 Task: Change the code options in advanced search to "Return code not including forks".
Action: Mouse moved to (155, 487)
Screenshot: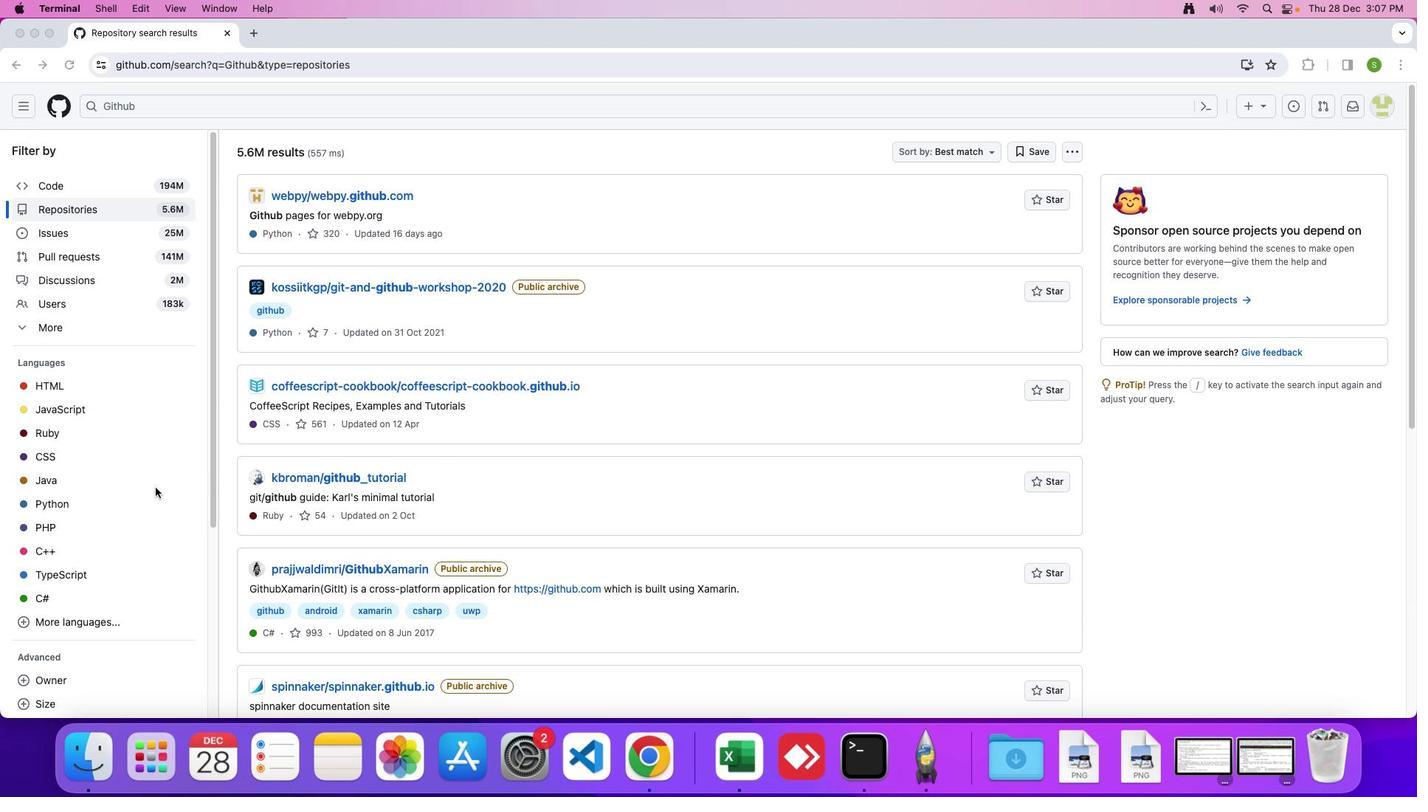 
Action: Mouse scrolled (155, 487) with delta (0, 0)
Screenshot: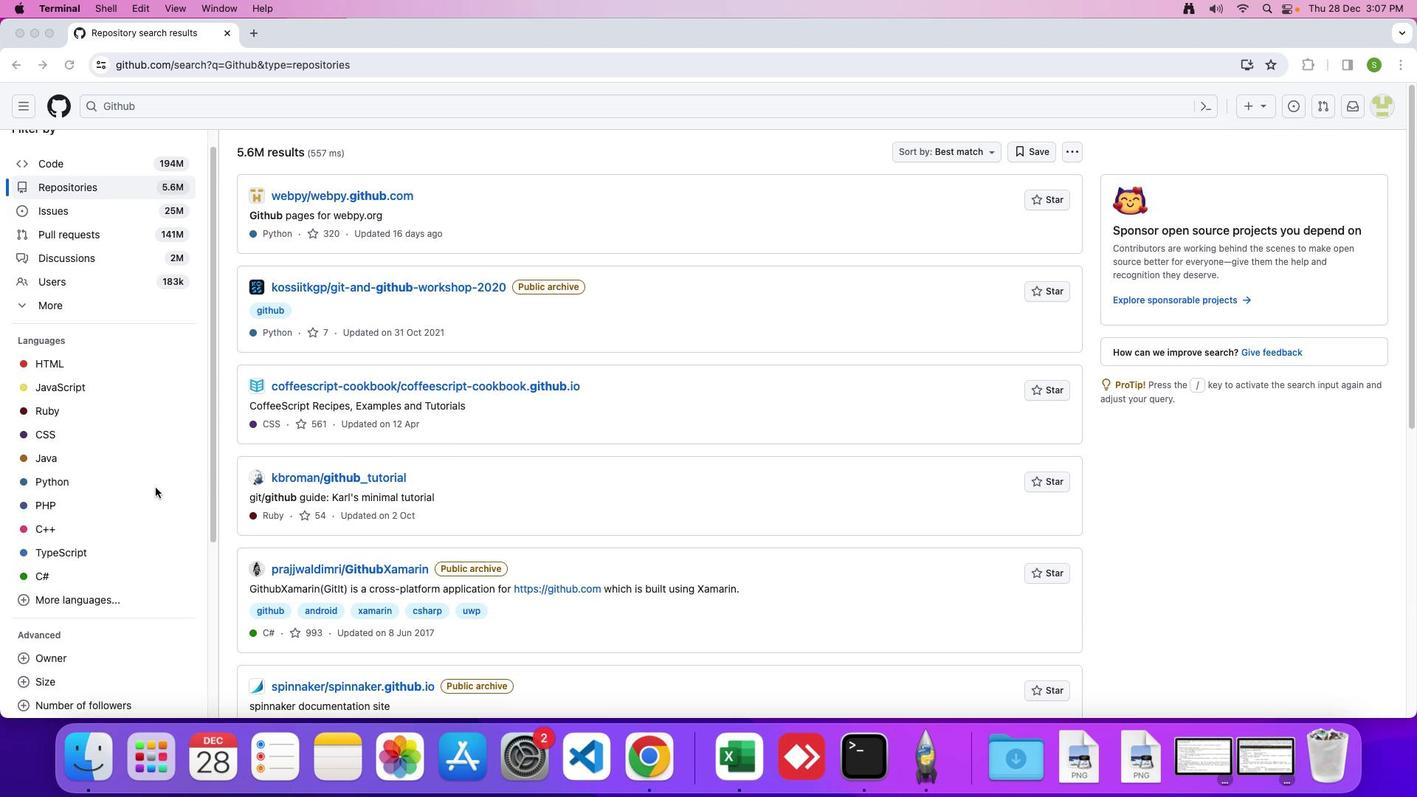 
Action: Mouse scrolled (155, 487) with delta (0, 0)
Screenshot: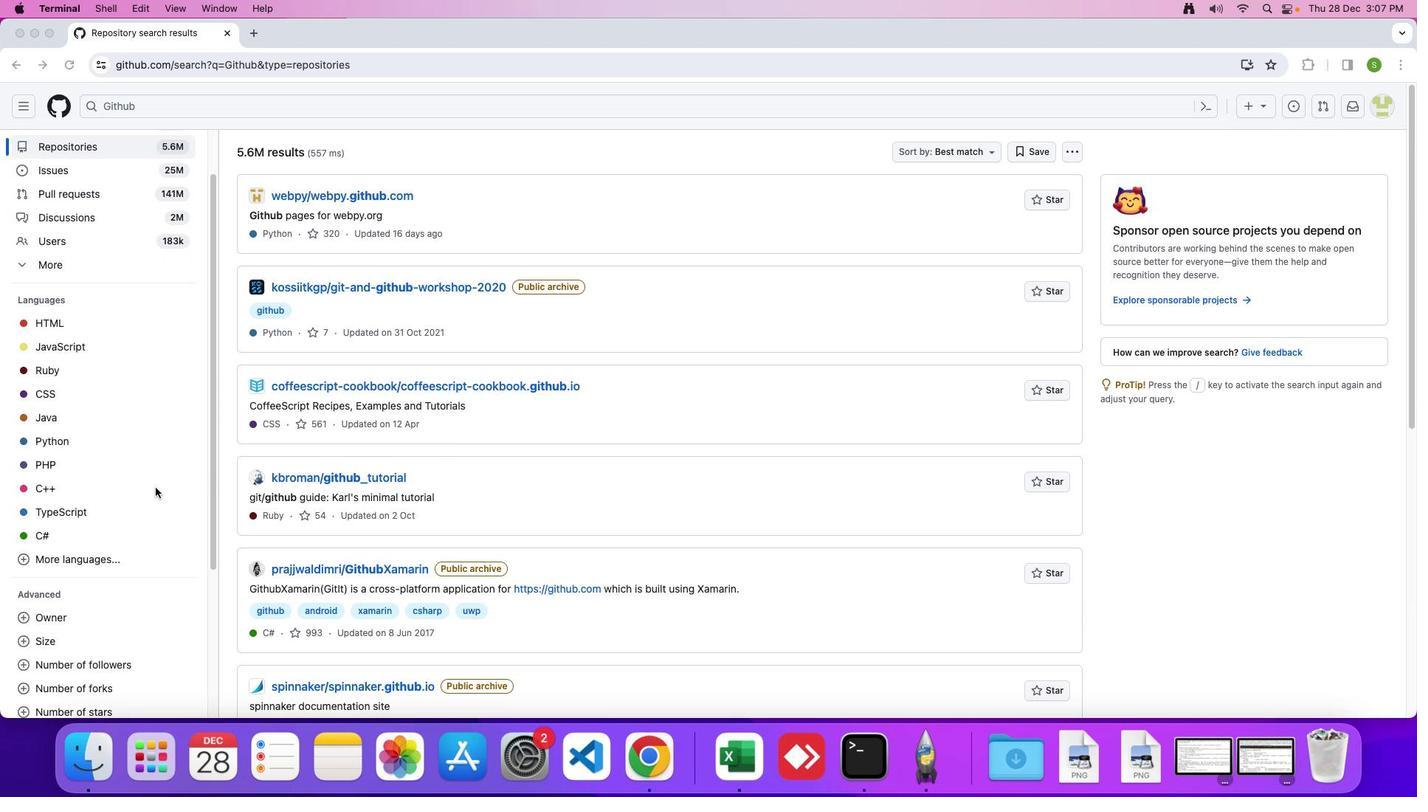 
Action: Mouse scrolled (155, 487) with delta (0, -2)
Screenshot: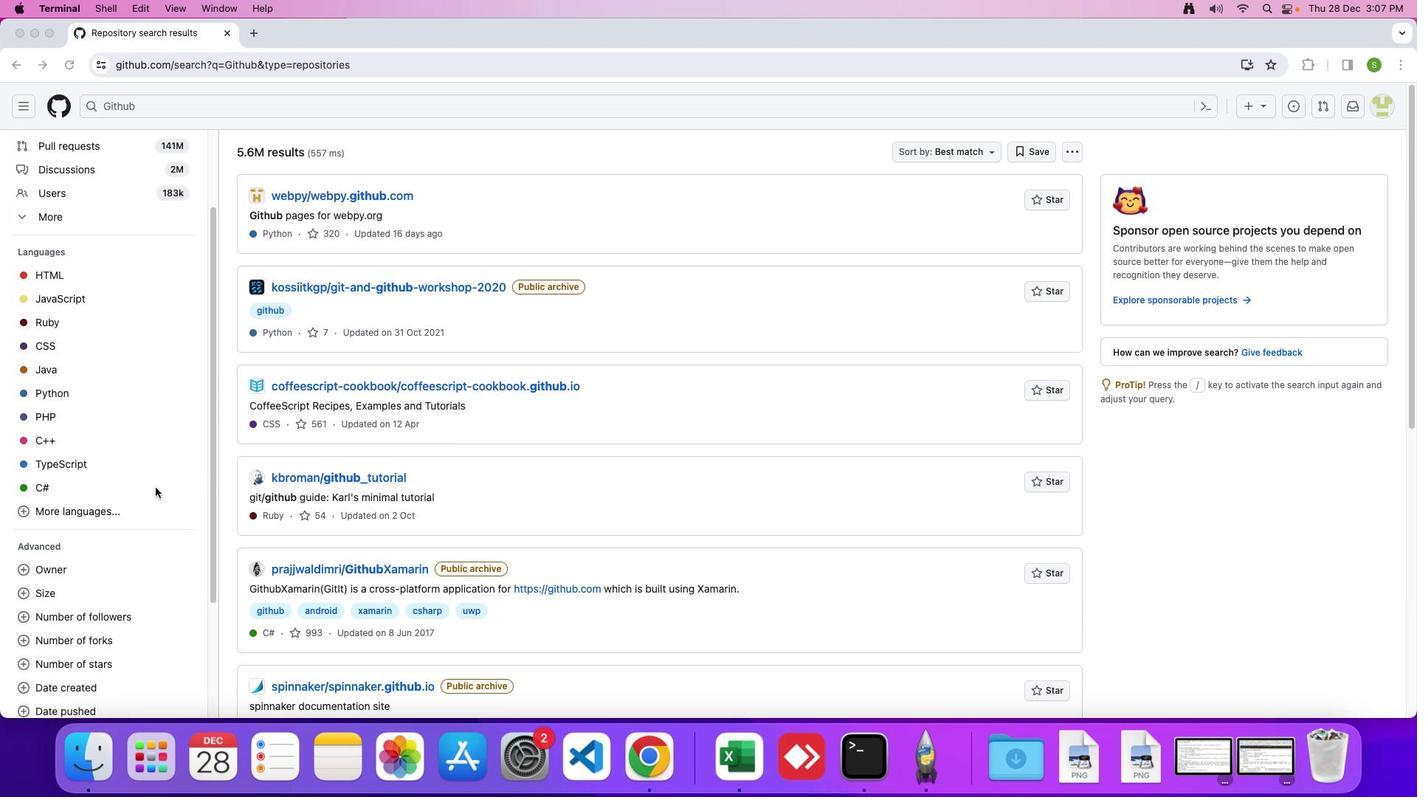 
Action: Mouse scrolled (155, 487) with delta (0, 0)
Screenshot: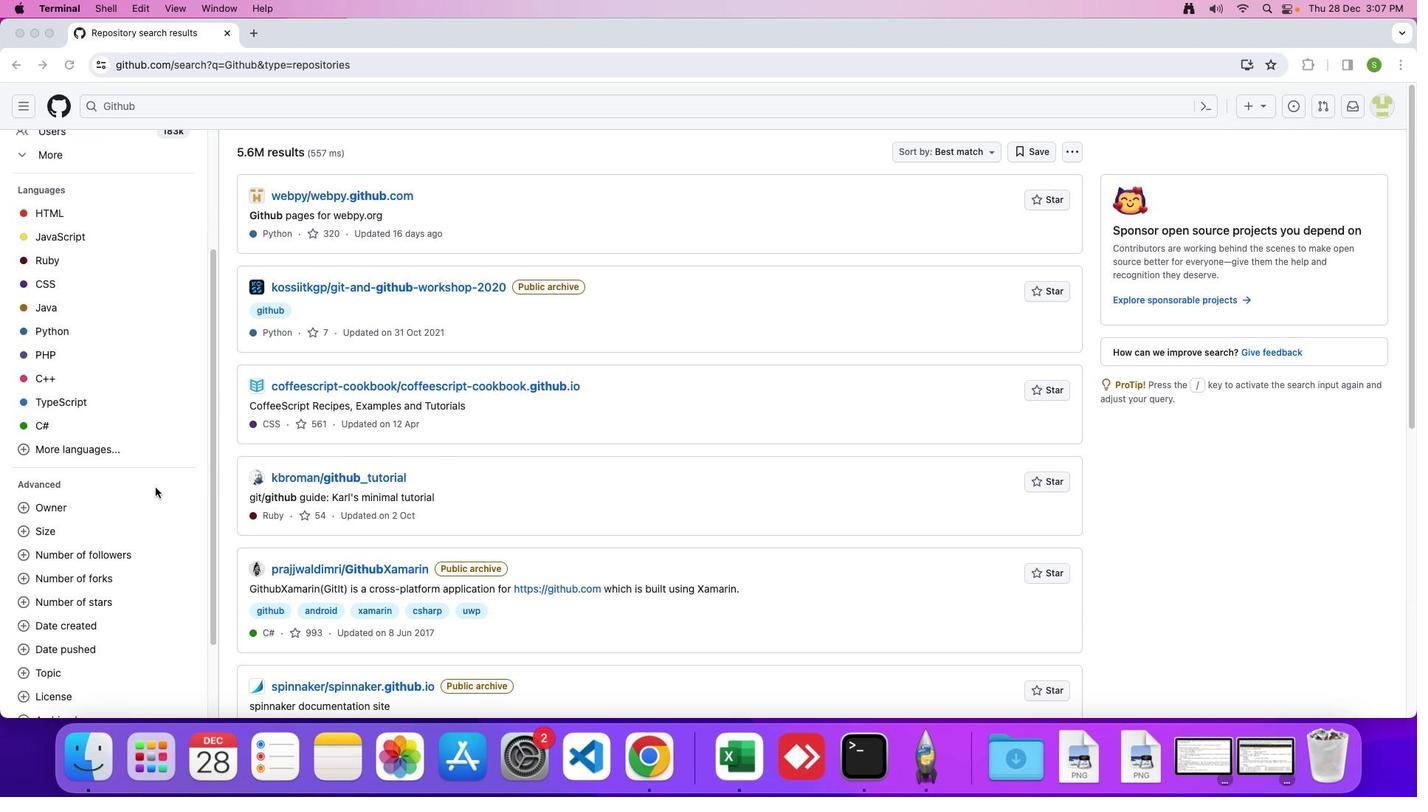 
Action: Mouse scrolled (155, 487) with delta (0, 0)
Screenshot: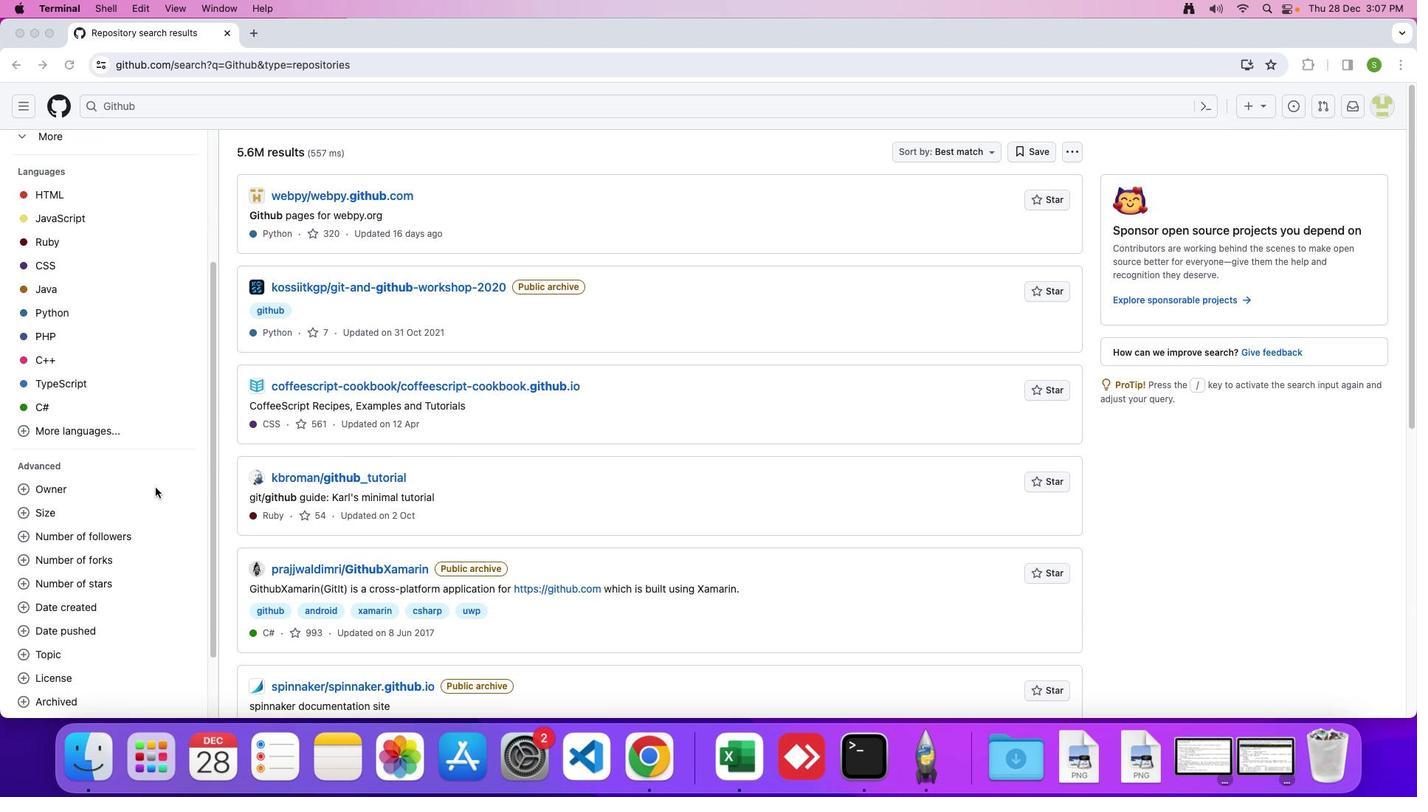 
Action: Mouse scrolled (155, 487) with delta (0, -2)
Screenshot: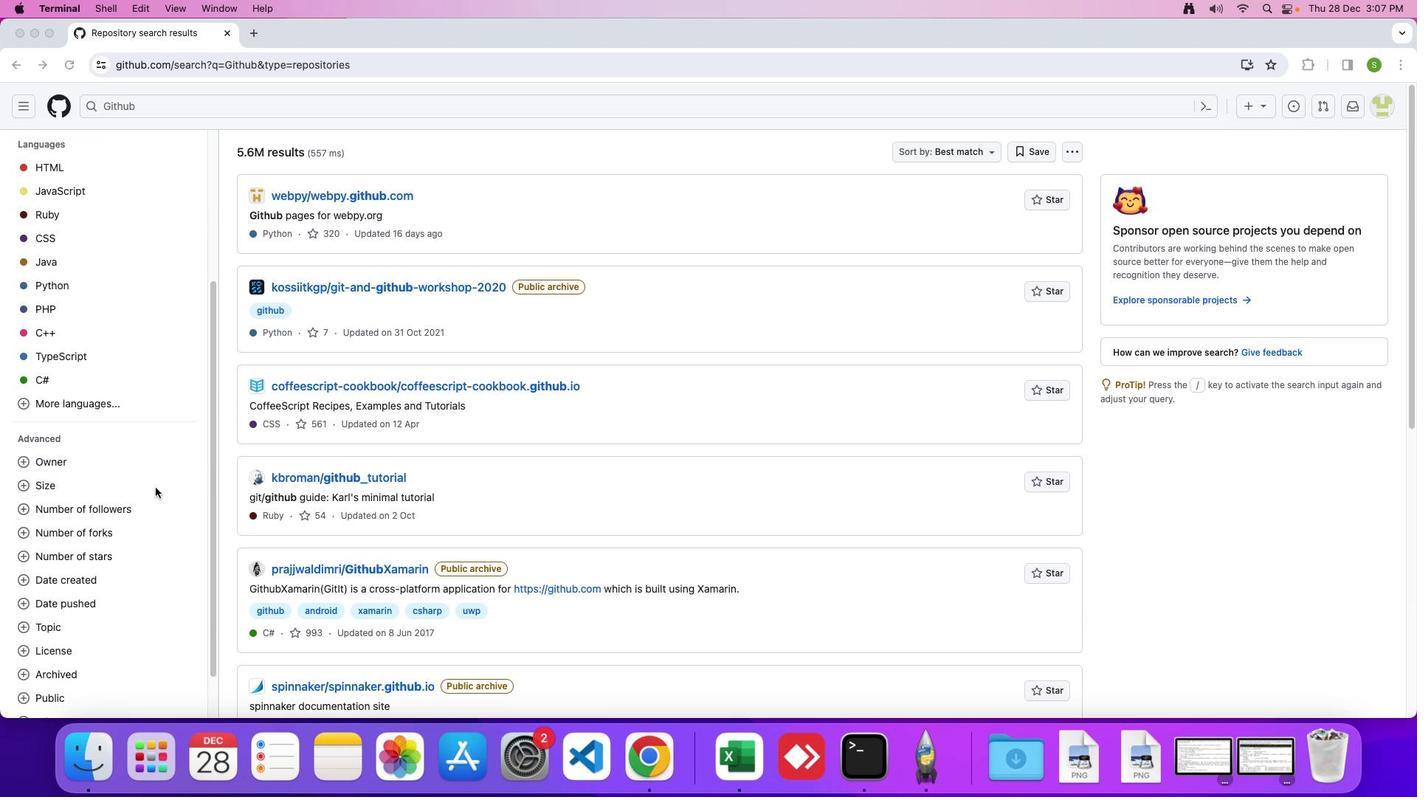
Action: Mouse scrolled (155, 487) with delta (0, 0)
Screenshot: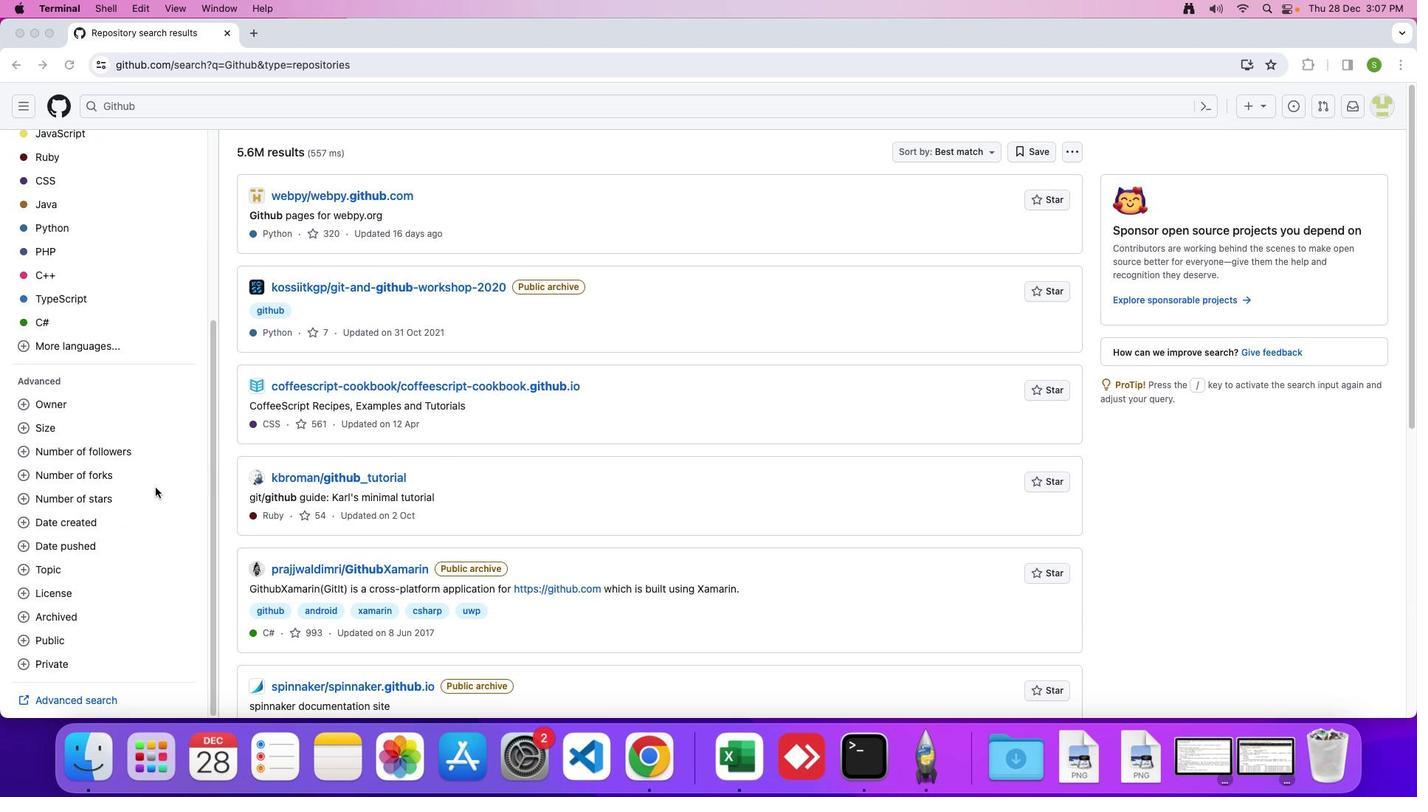 
Action: Mouse scrolled (155, 487) with delta (0, 0)
Screenshot: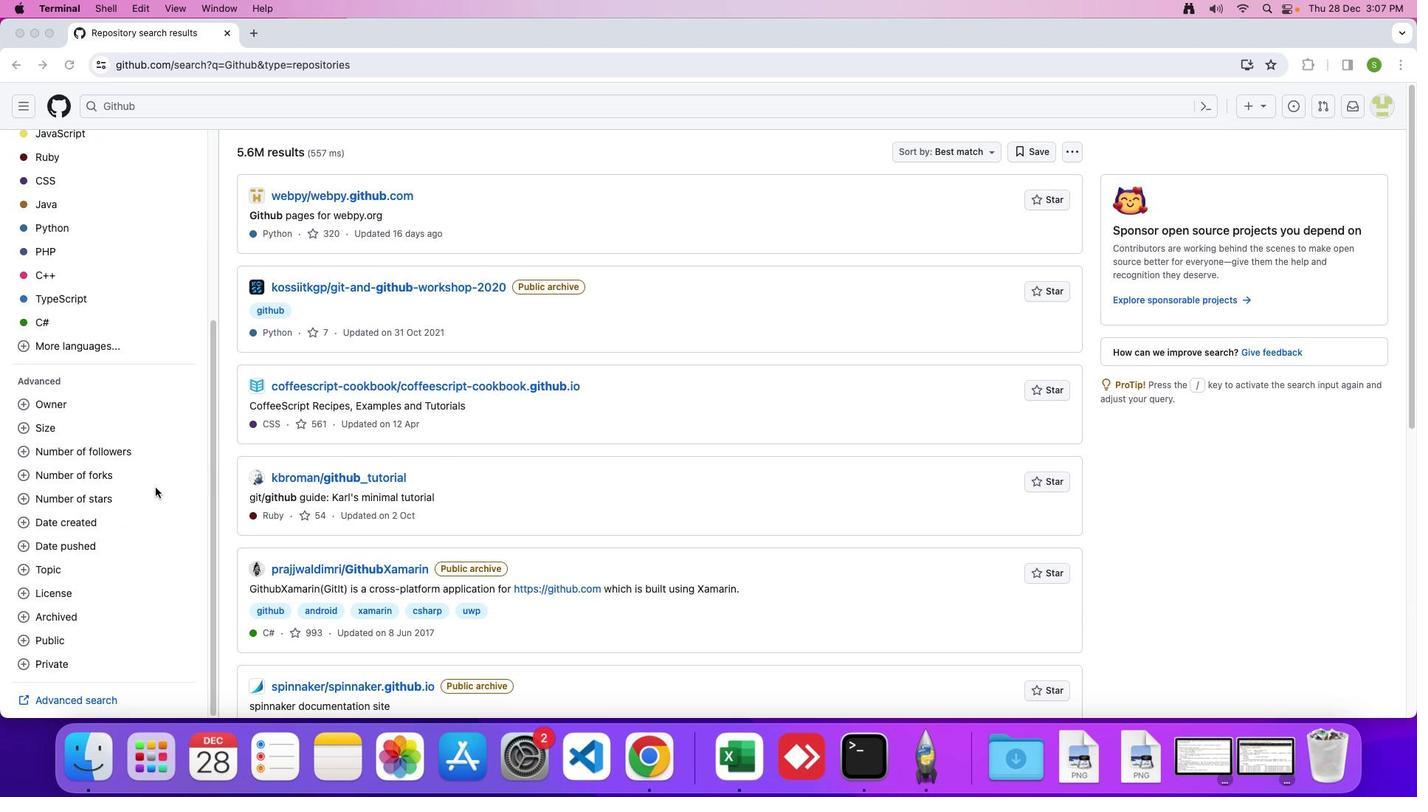 
Action: Mouse scrolled (155, 487) with delta (0, -2)
Screenshot: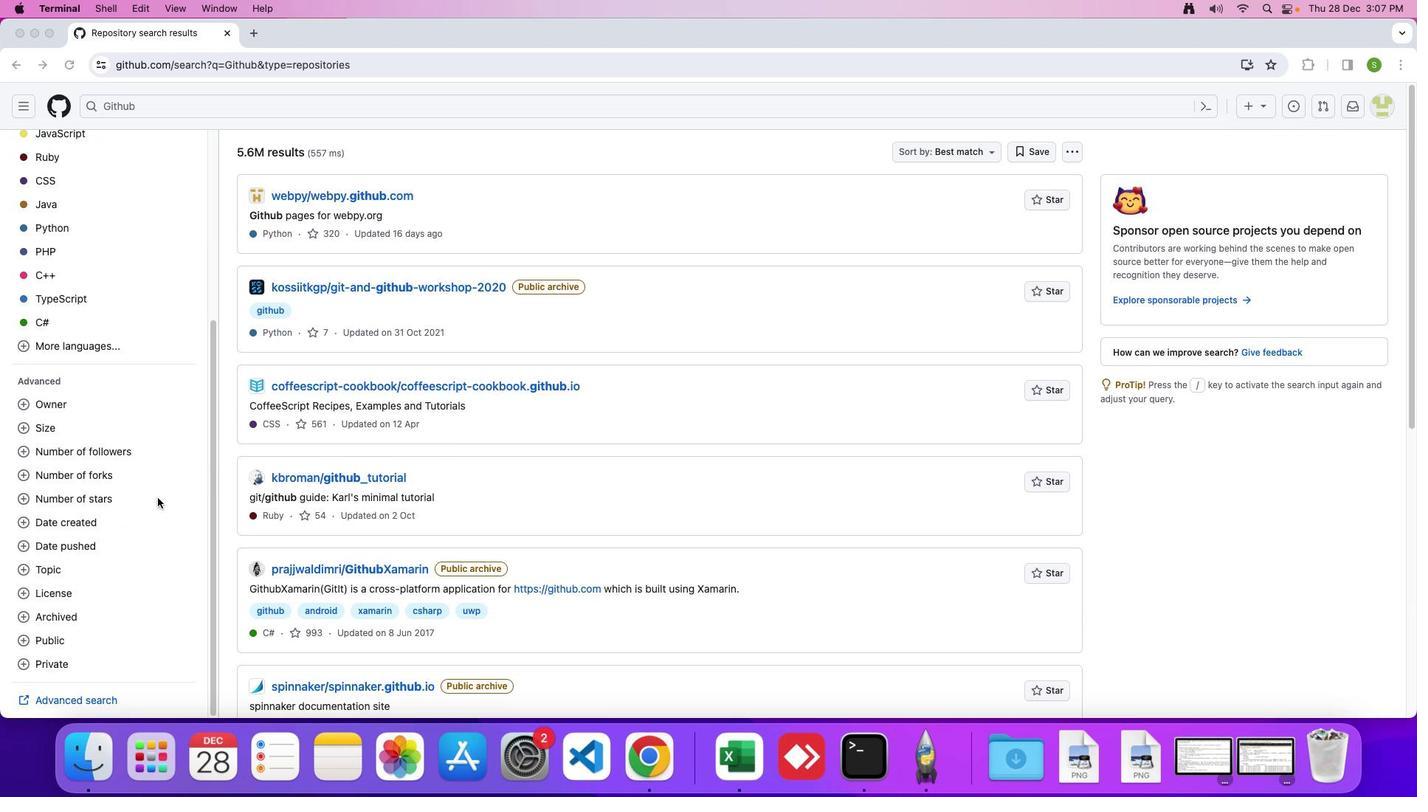 
Action: Mouse moved to (65, 698)
Screenshot: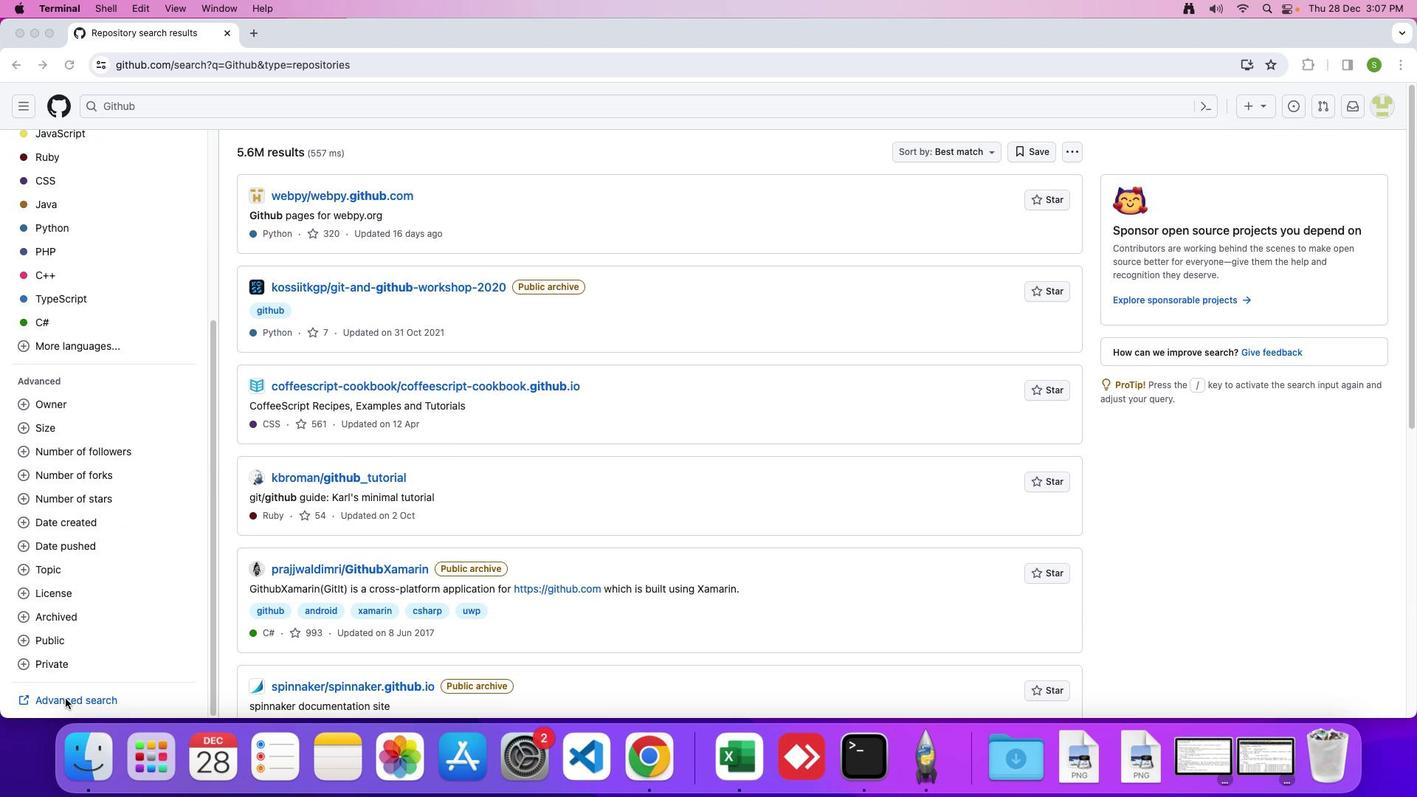 
Action: Mouse pressed left at (65, 698)
Screenshot: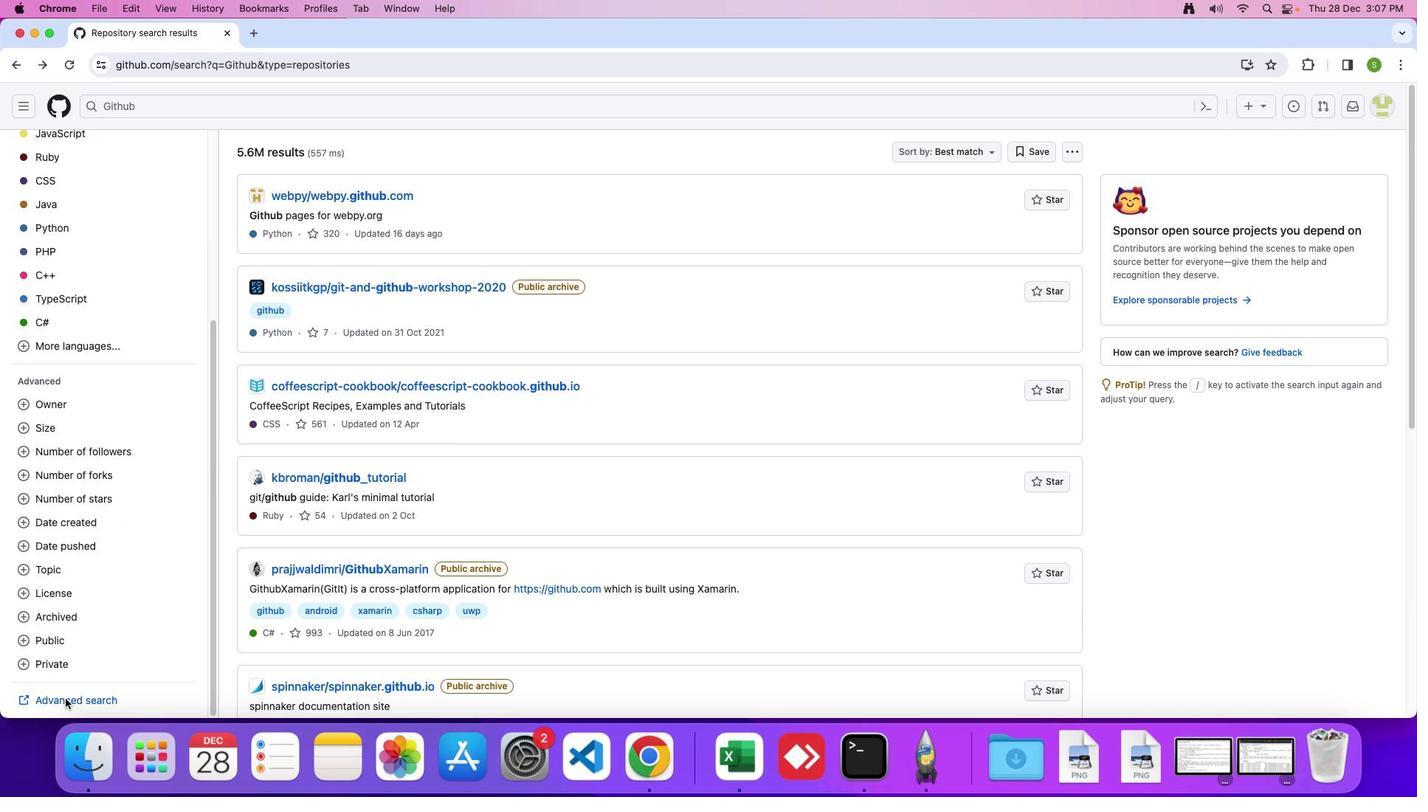 
Action: Mouse moved to (59, 697)
Screenshot: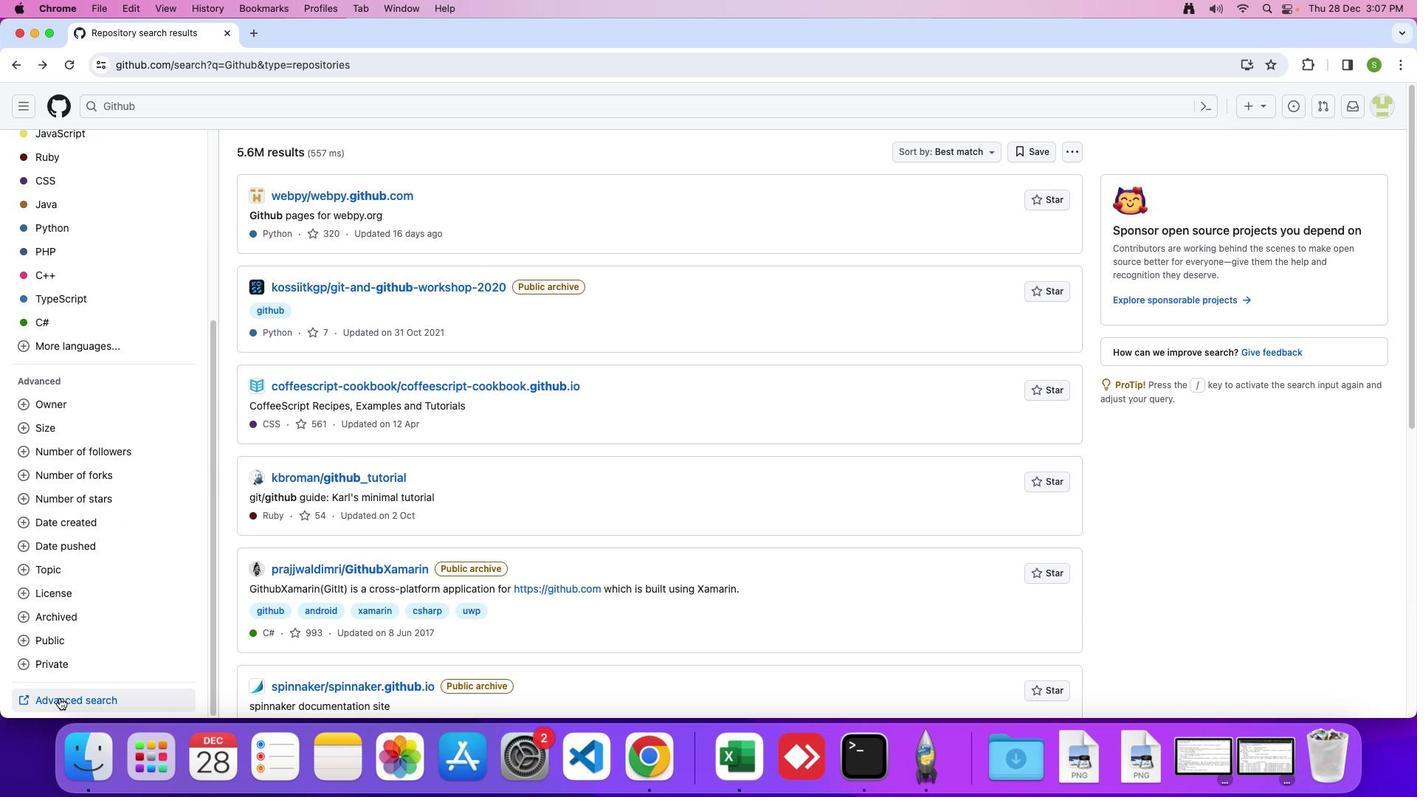 
Action: Mouse pressed left at (59, 697)
Screenshot: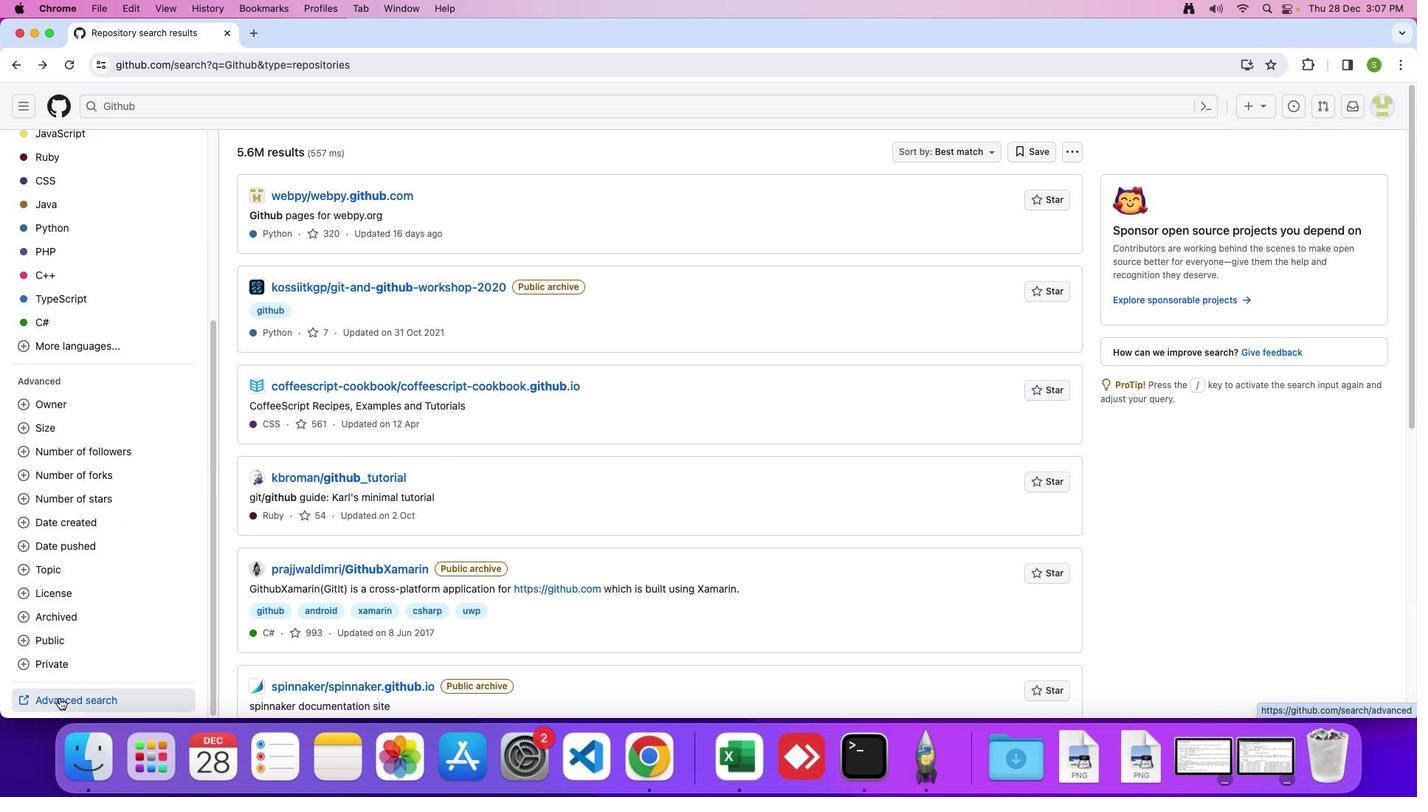 
Action: Mouse moved to (603, 566)
Screenshot: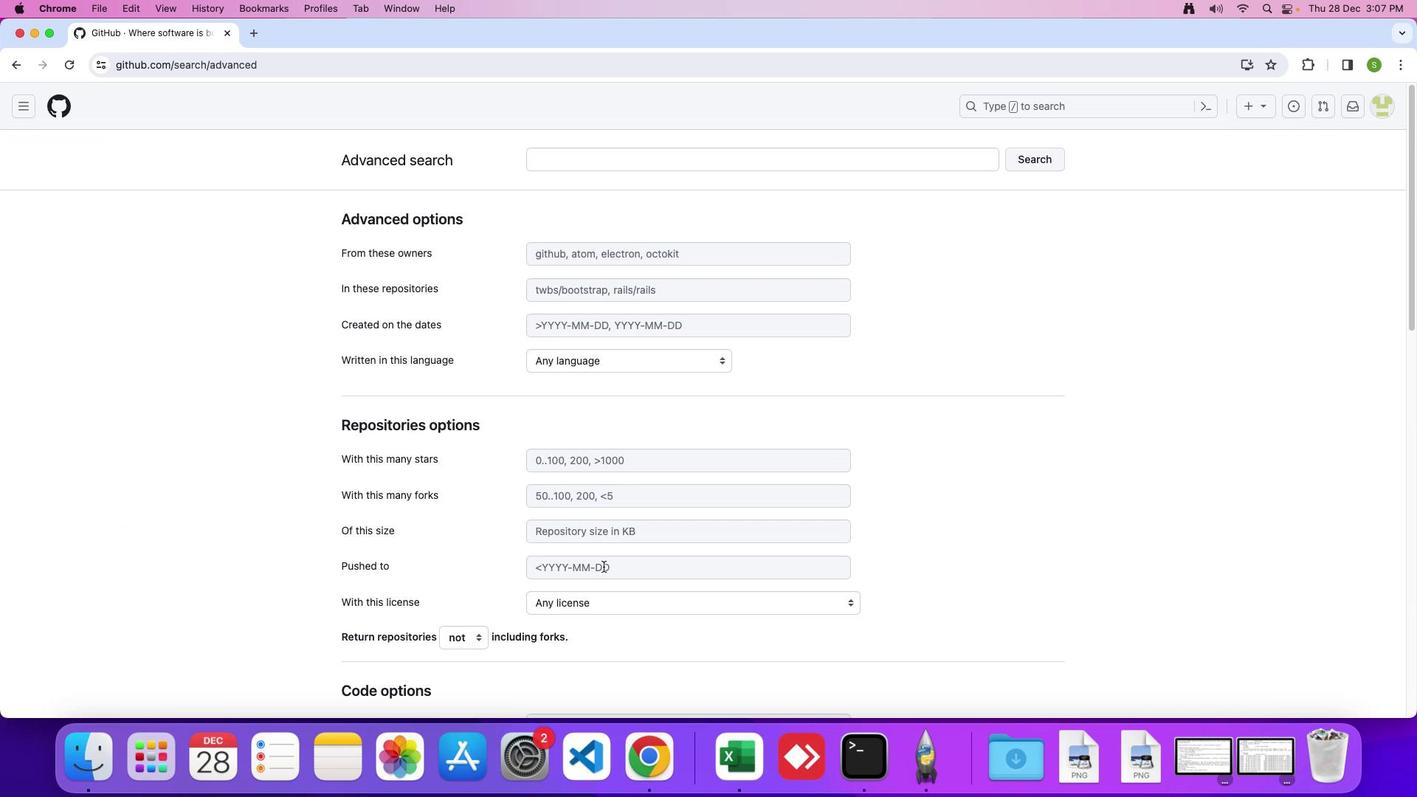
Action: Mouse scrolled (603, 566) with delta (0, 0)
Screenshot: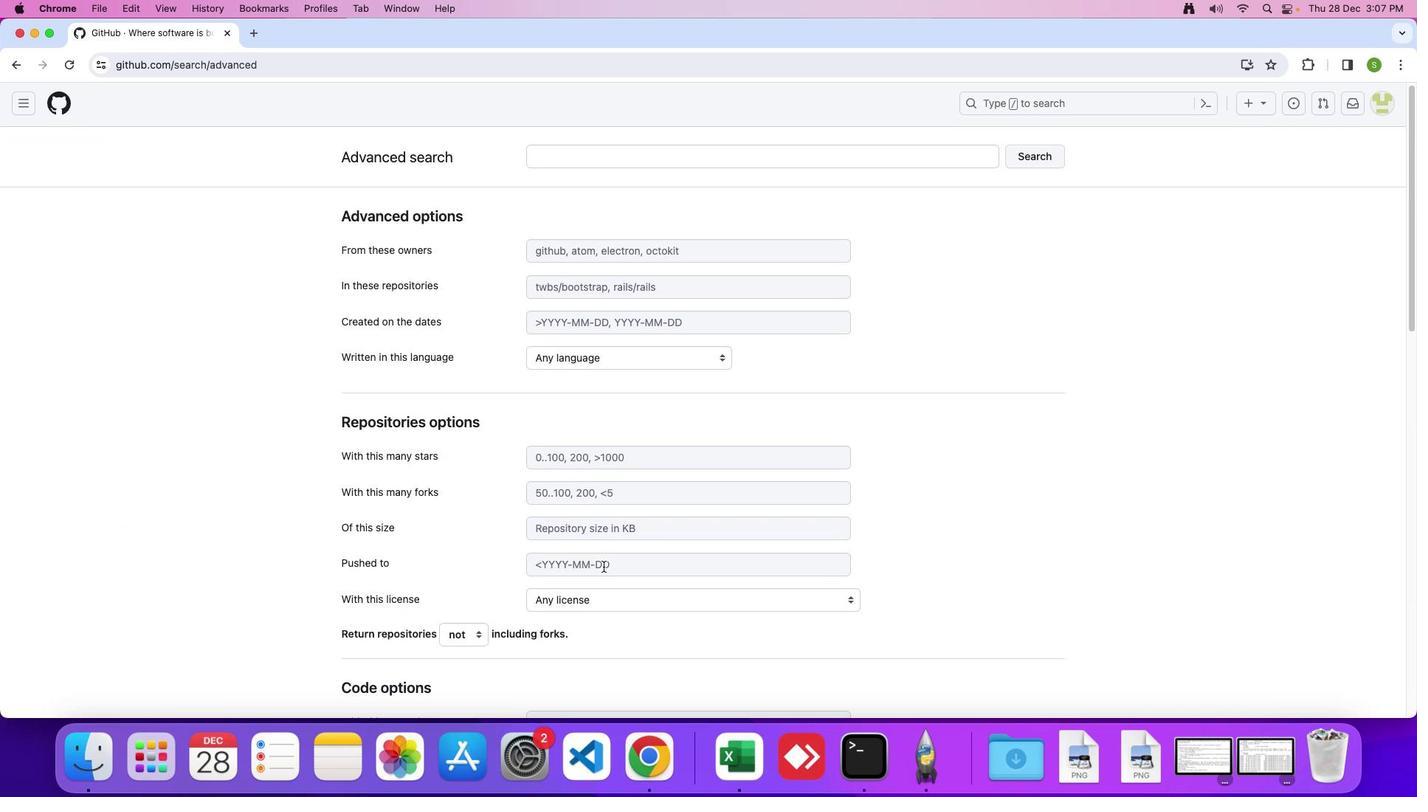 
Action: Mouse scrolled (603, 566) with delta (0, 0)
Screenshot: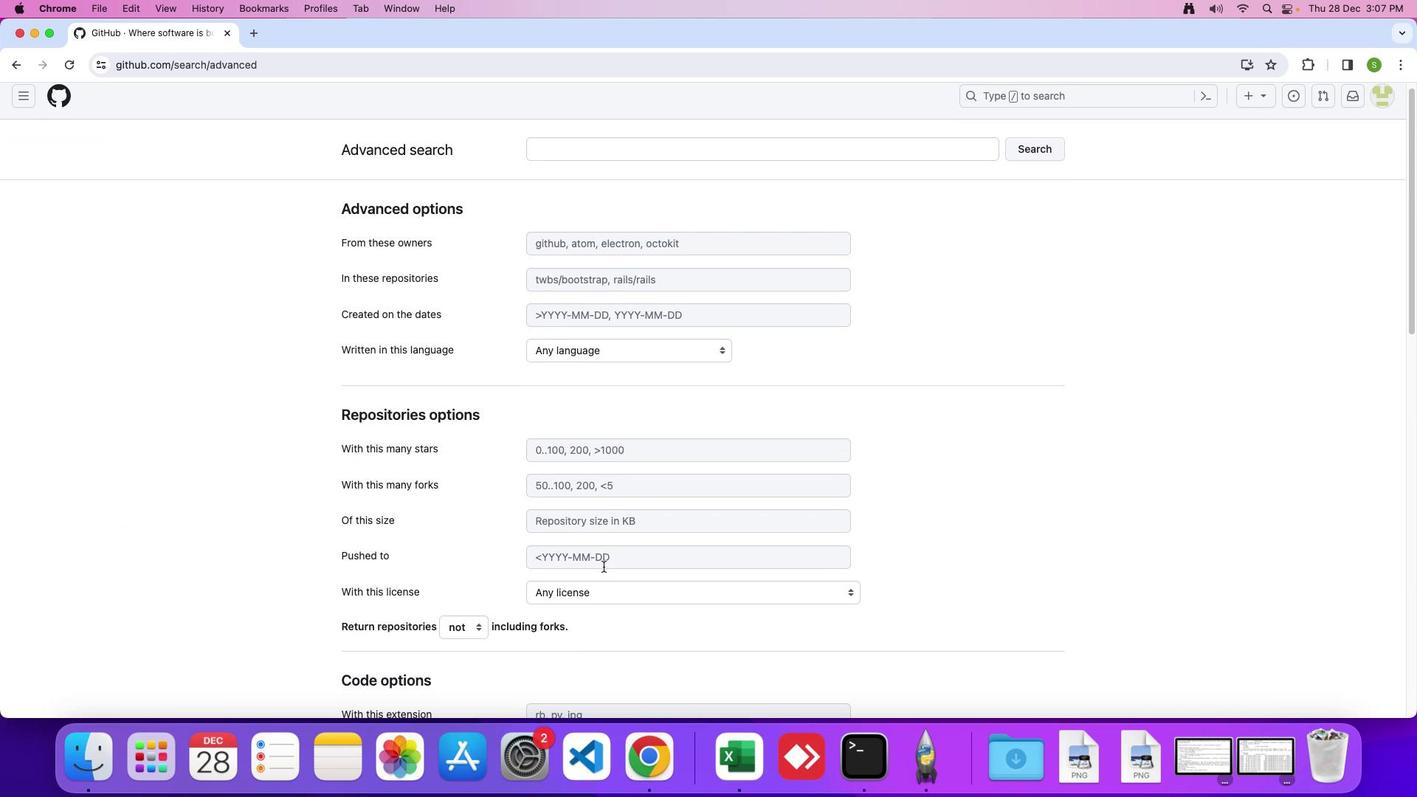 
Action: Mouse scrolled (603, 566) with delta (0, 0)
Screenshot: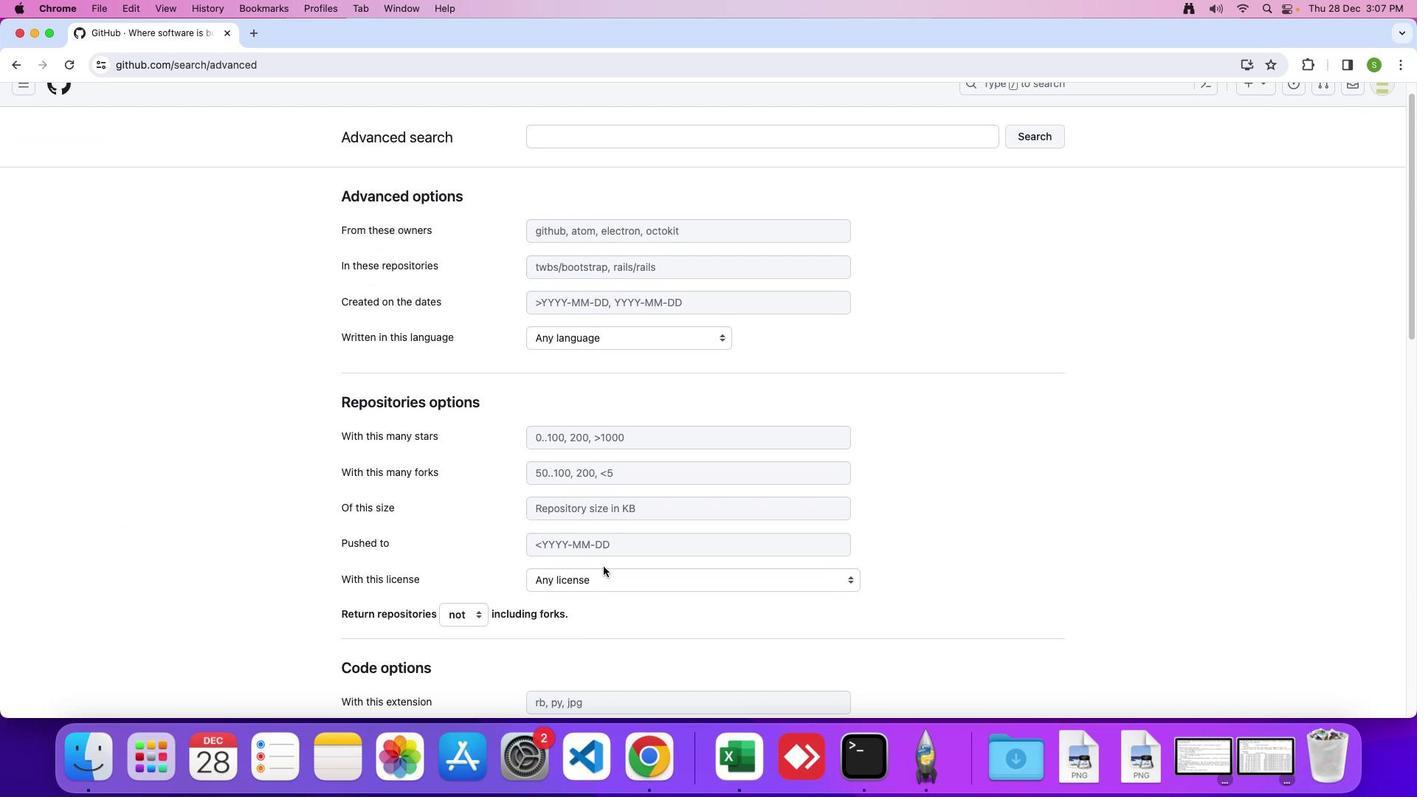 
Action: Mouse scrolled (603, 566) with delta (0, 0)
Screenshot: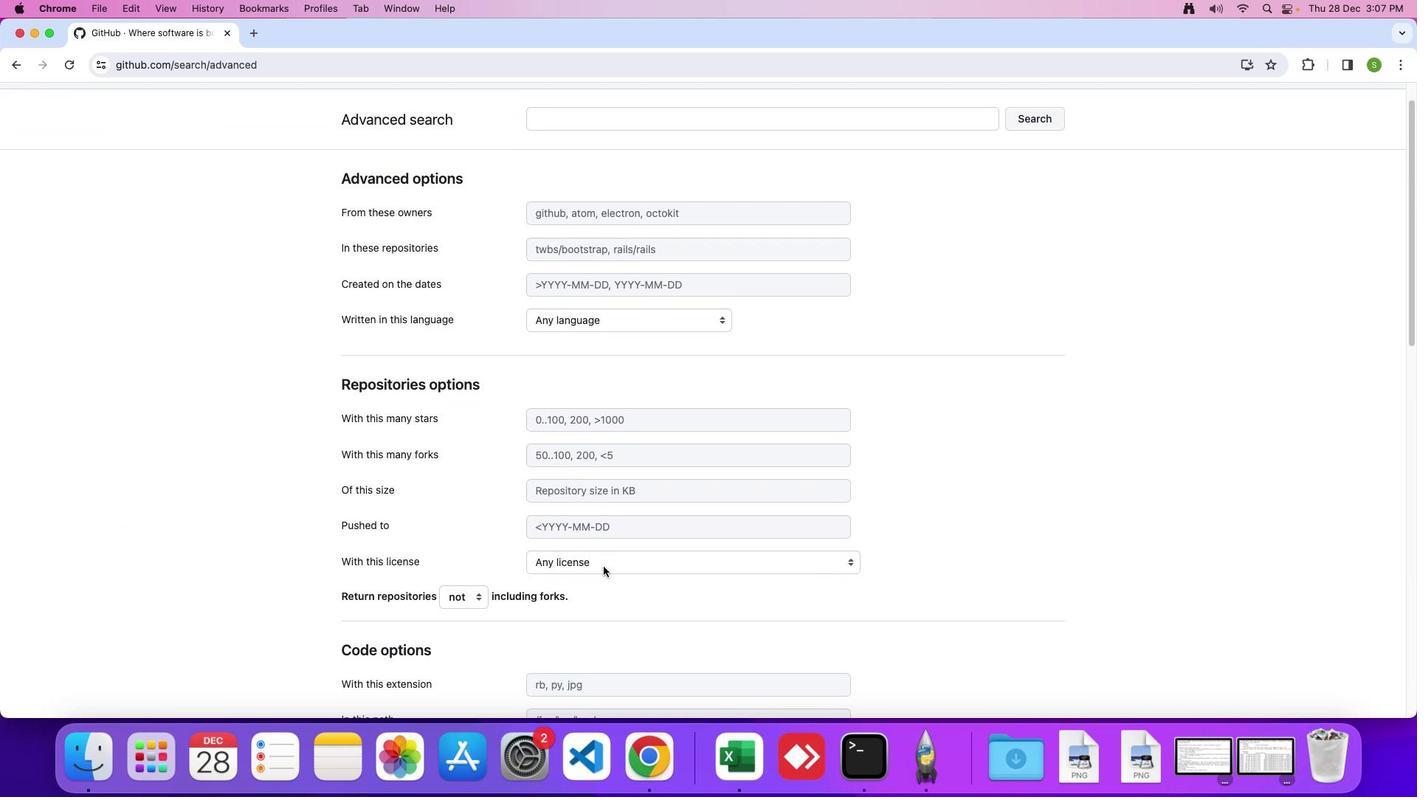 
Action: Mouse moved to (602, 567)
Screenshot: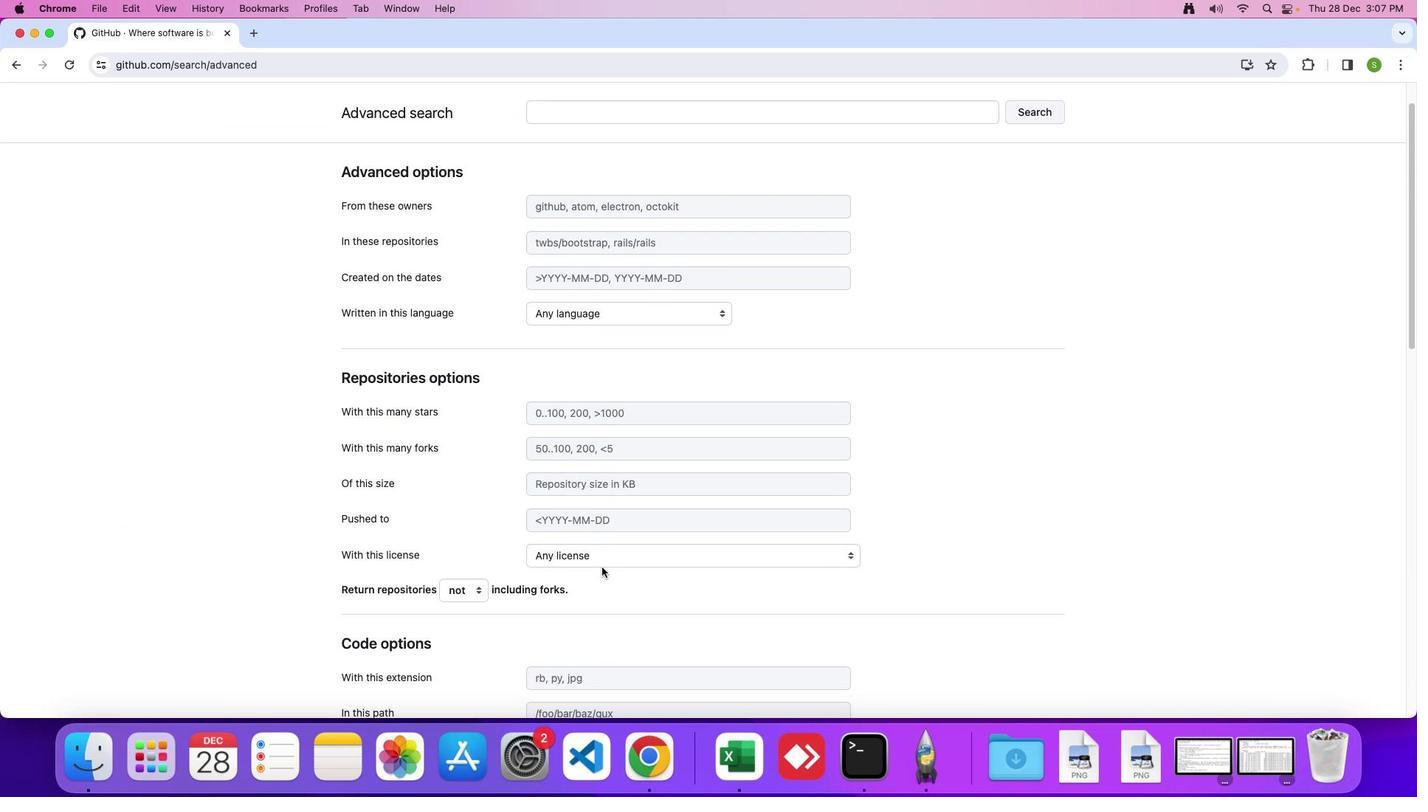 
Action: Mouse scrolled (602, 567) with delta (0, 0)
Screenshot: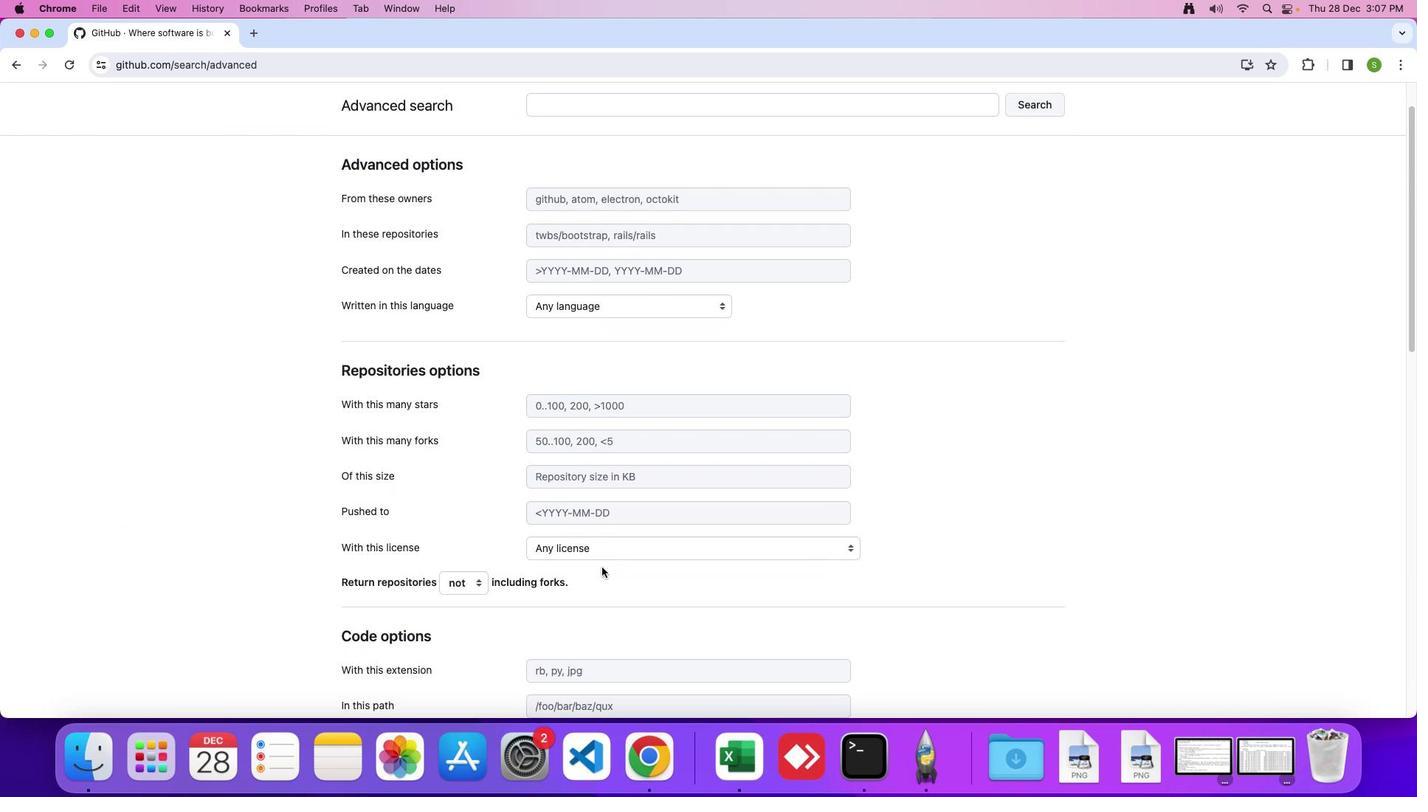 
Action: Mouse scrolled (602, 567) with delta (0, 0)
Screenshot: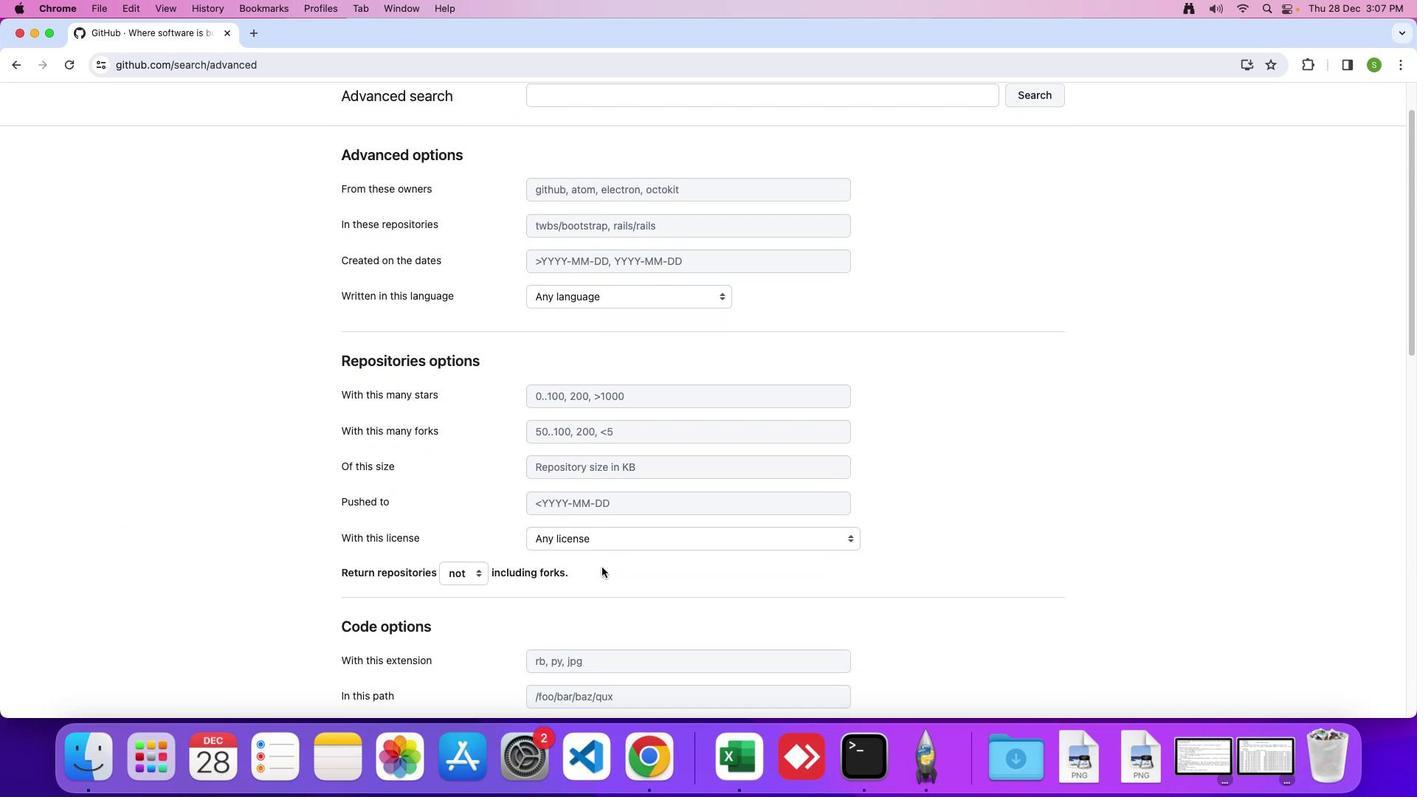 
Action: Mouse scrolled (602, 567) with delta (0, -1)
Screenshot: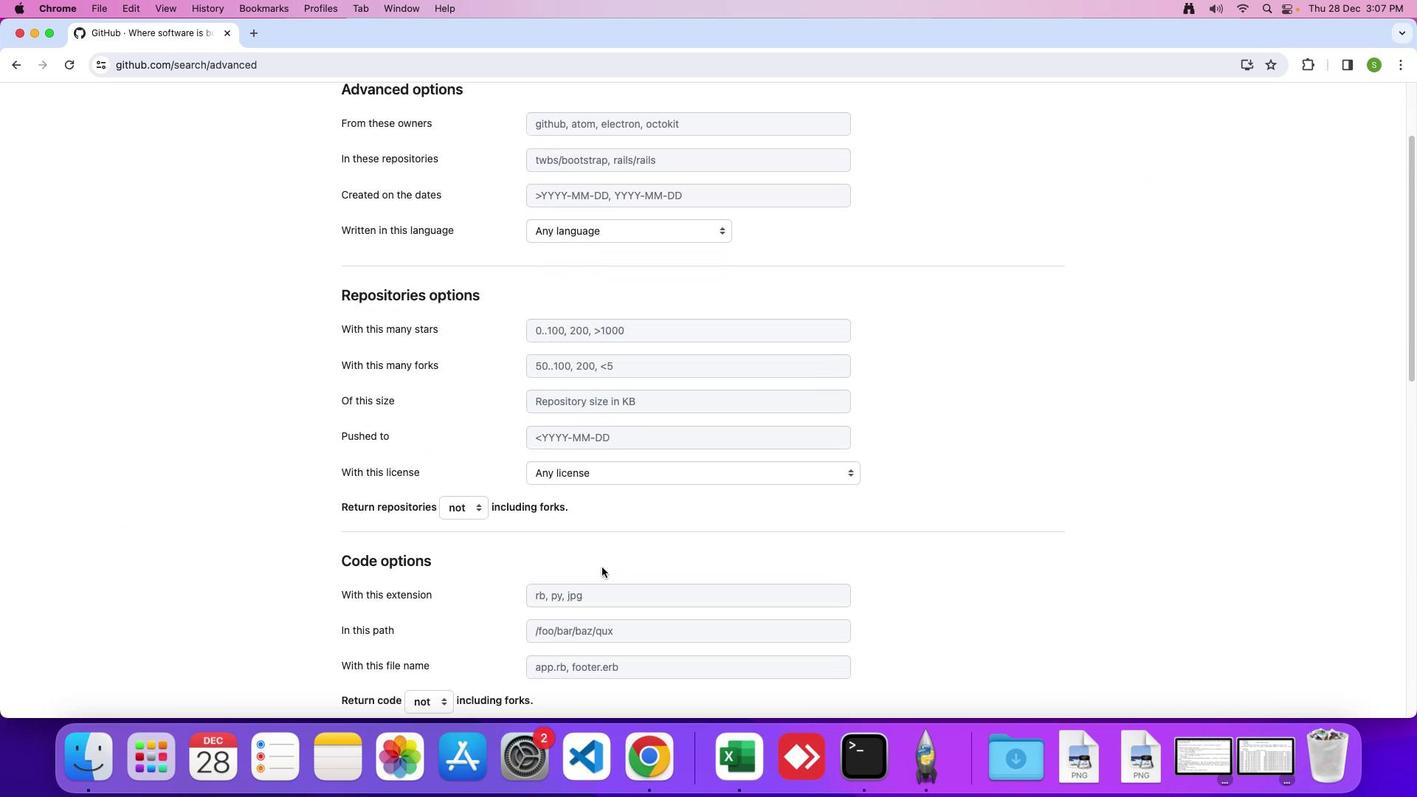 
Action: Mouse scrolled (602, 567) with delta (0, 0)
Screenshot: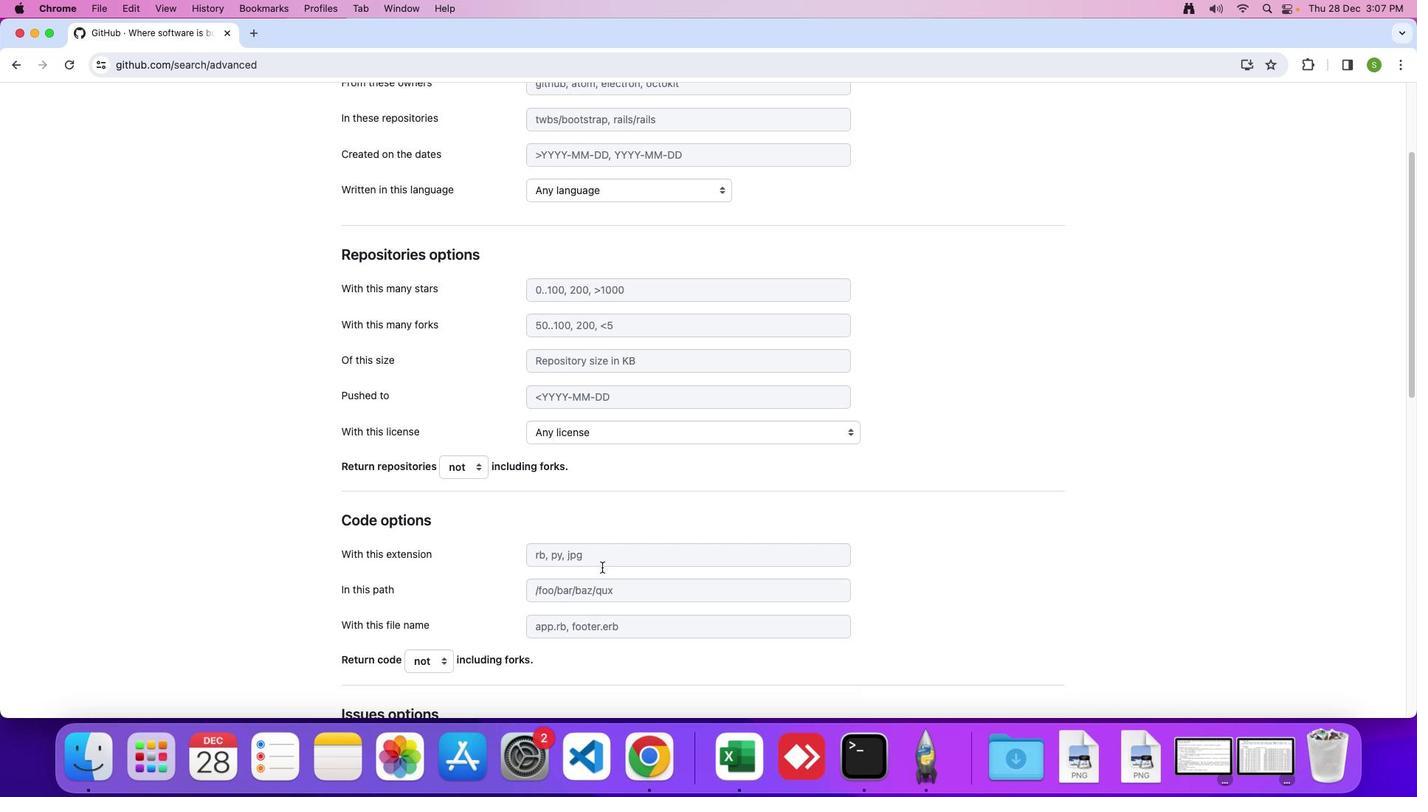
Action: Mouse scrolled (602, 567) with delta (0, 0)
Screenshot: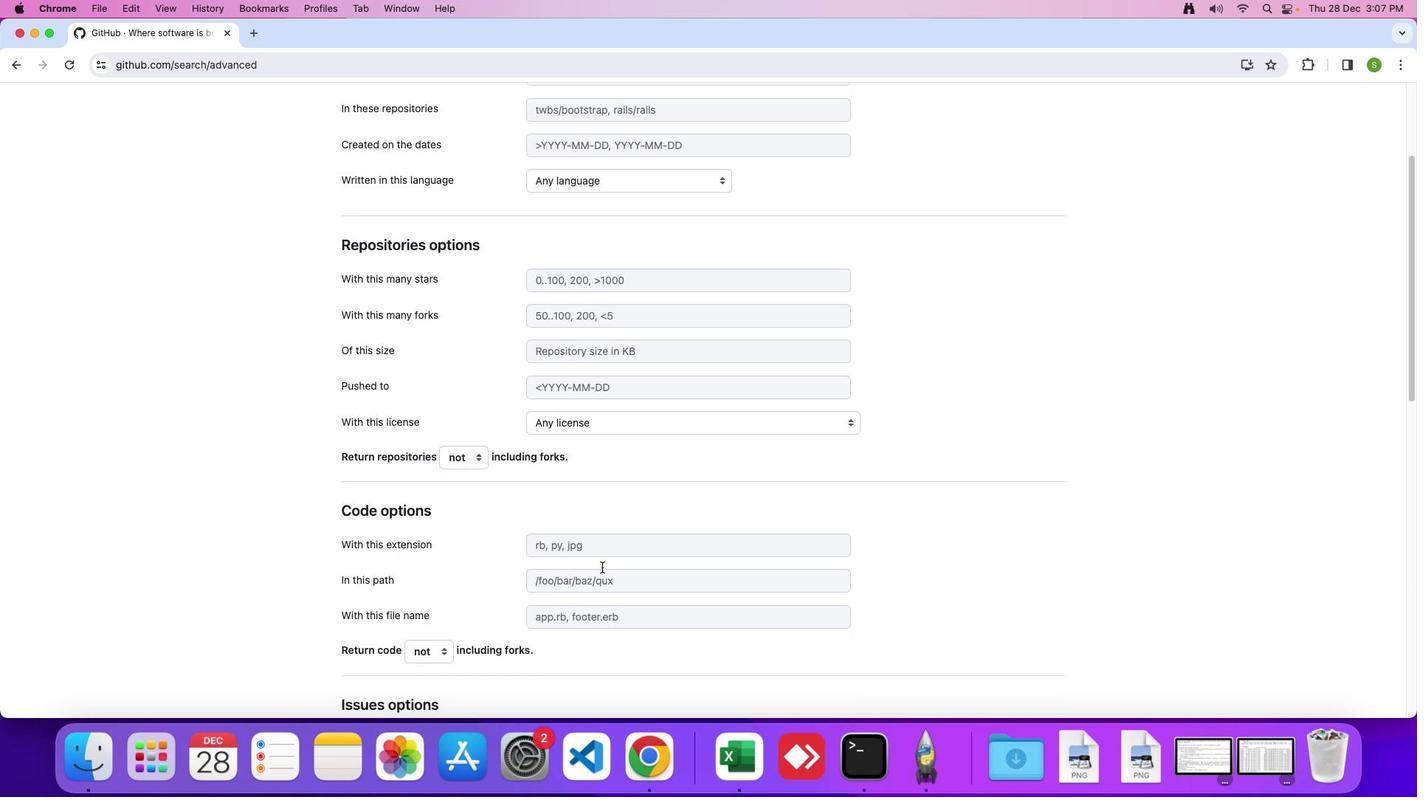
Action: Mouse moved to (465, 452)
Screenshot: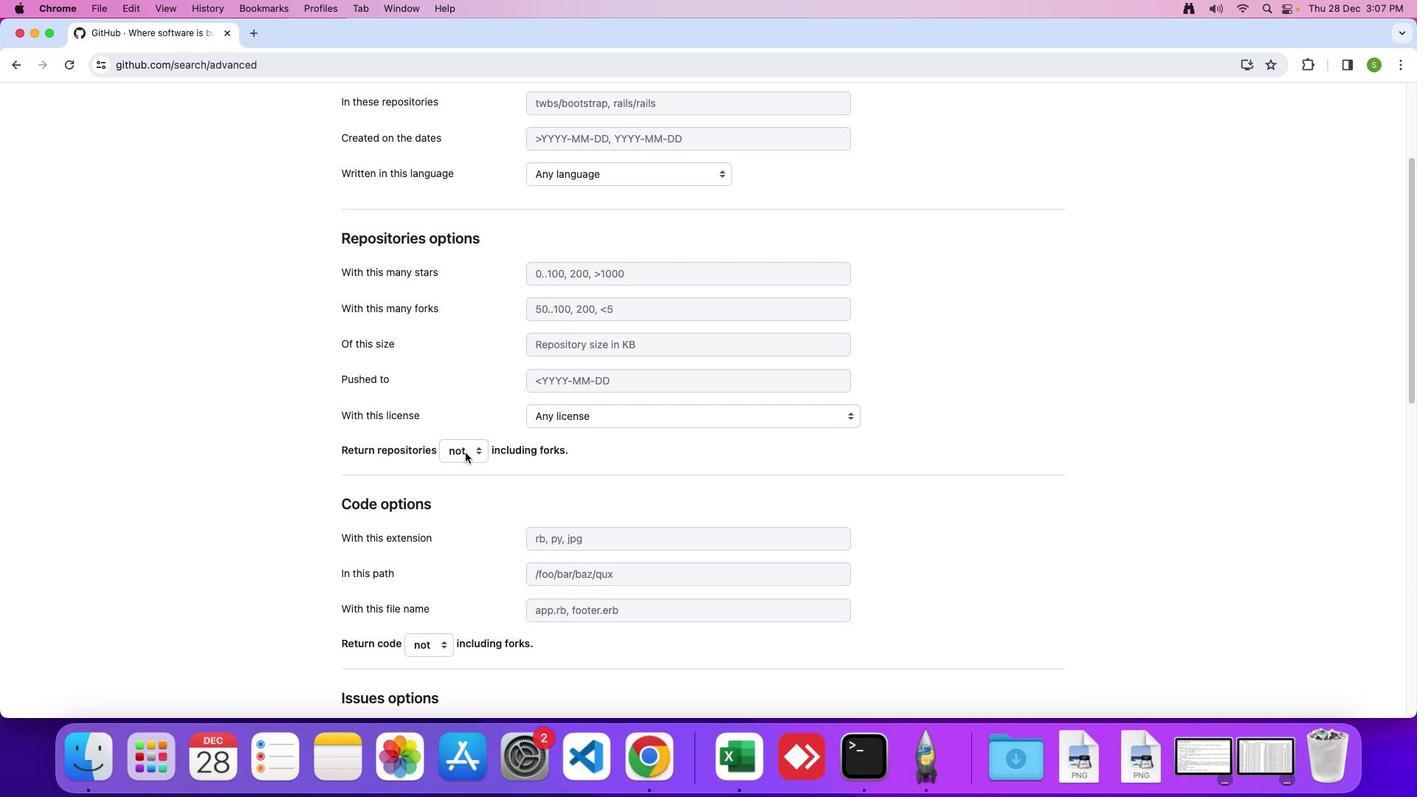 
Action: Mouse pressed left at (465, 452)
Screenshot: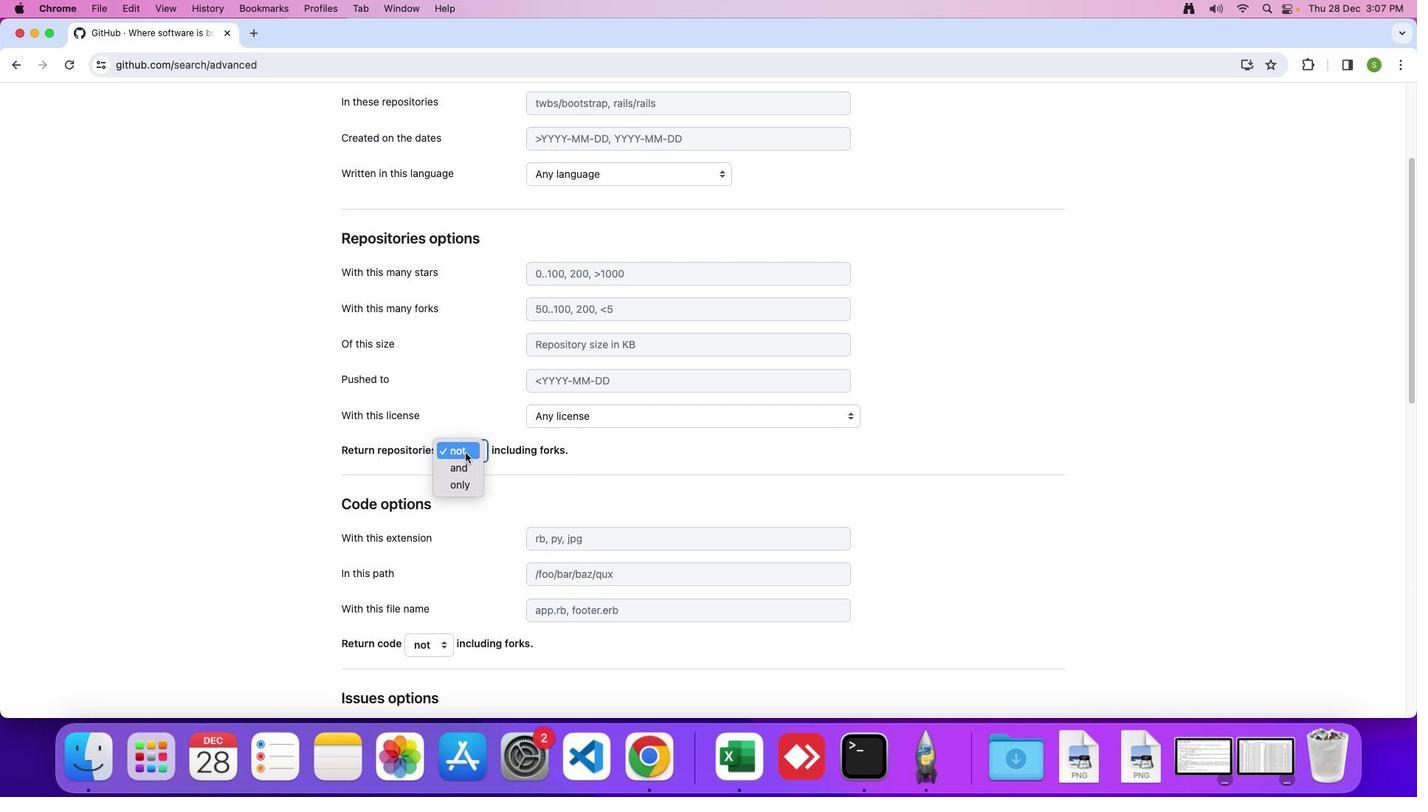 
Action: Mouse moved to (465, 450)
Screenshot: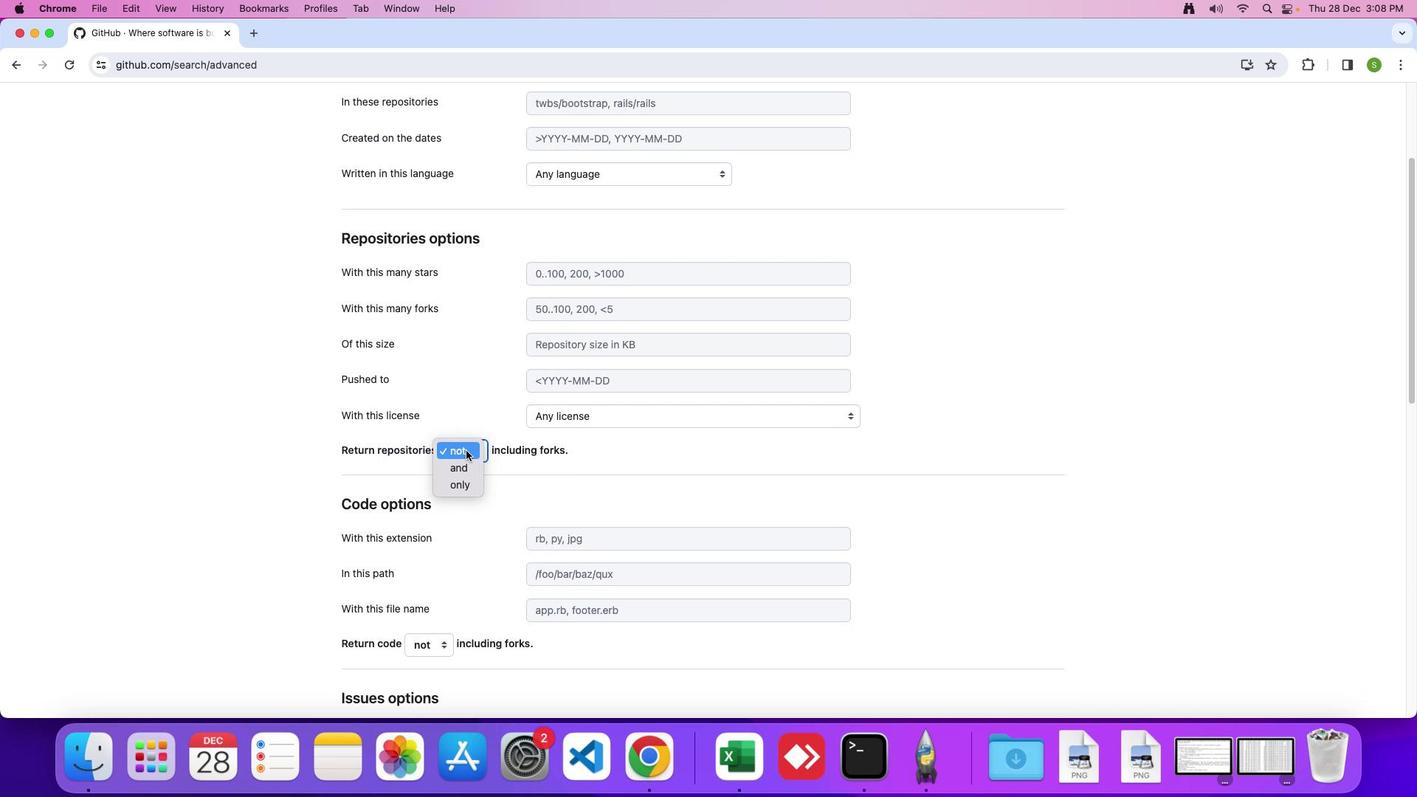 
Action: Mouse pressed left at (465, 450)
Screenshot: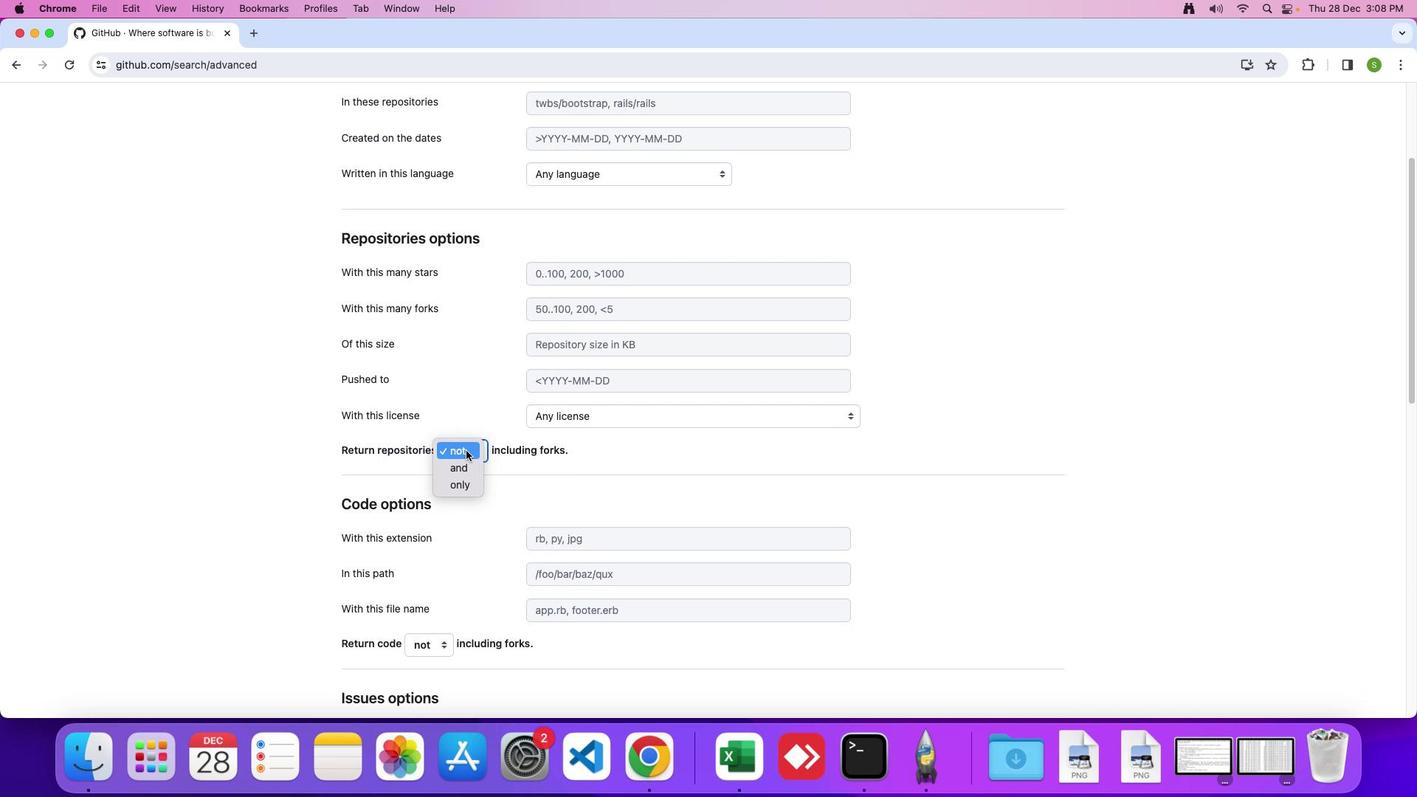 
Action: Mouse moved to (484, 447)
Screenshot: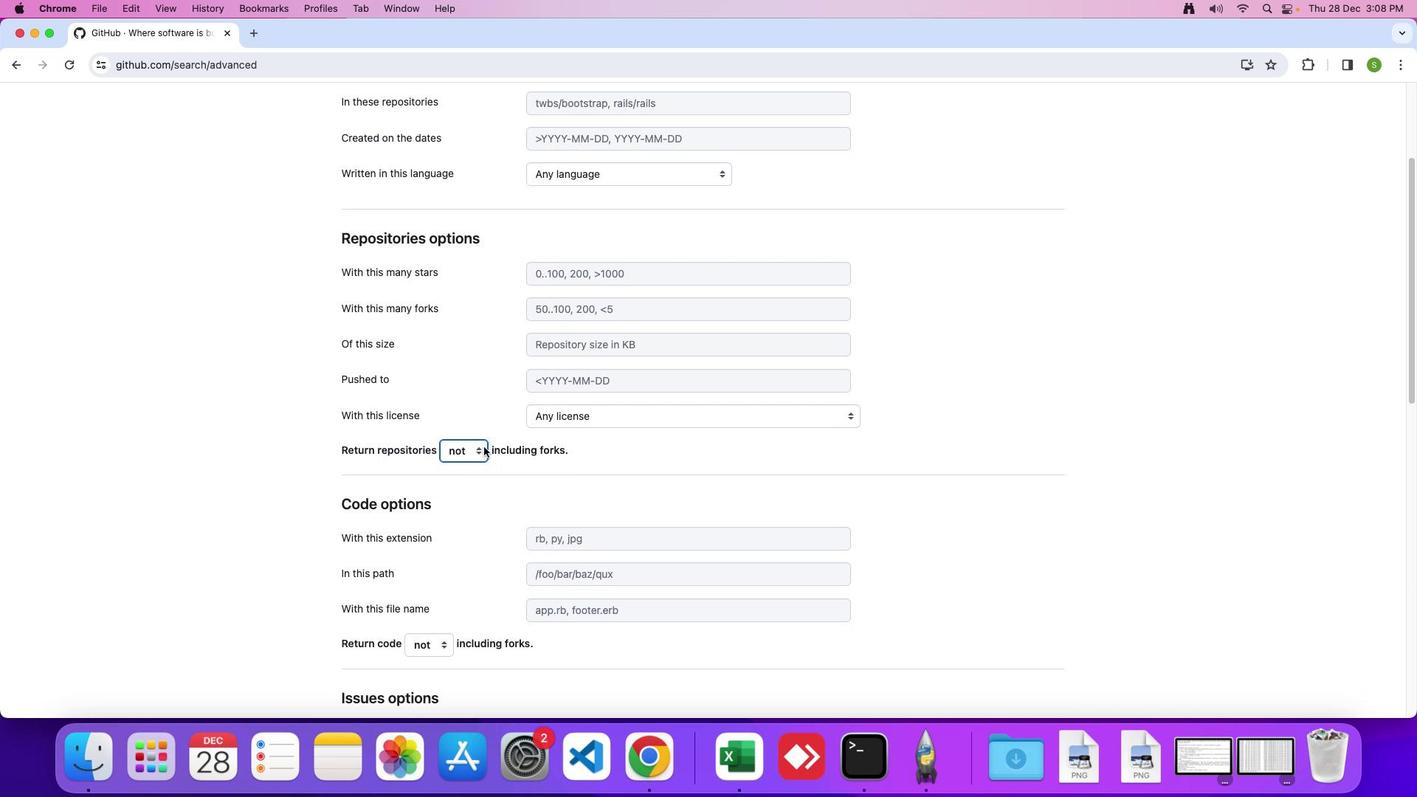 
Action: Mouse pressed left at (484, 447)
Screenshot: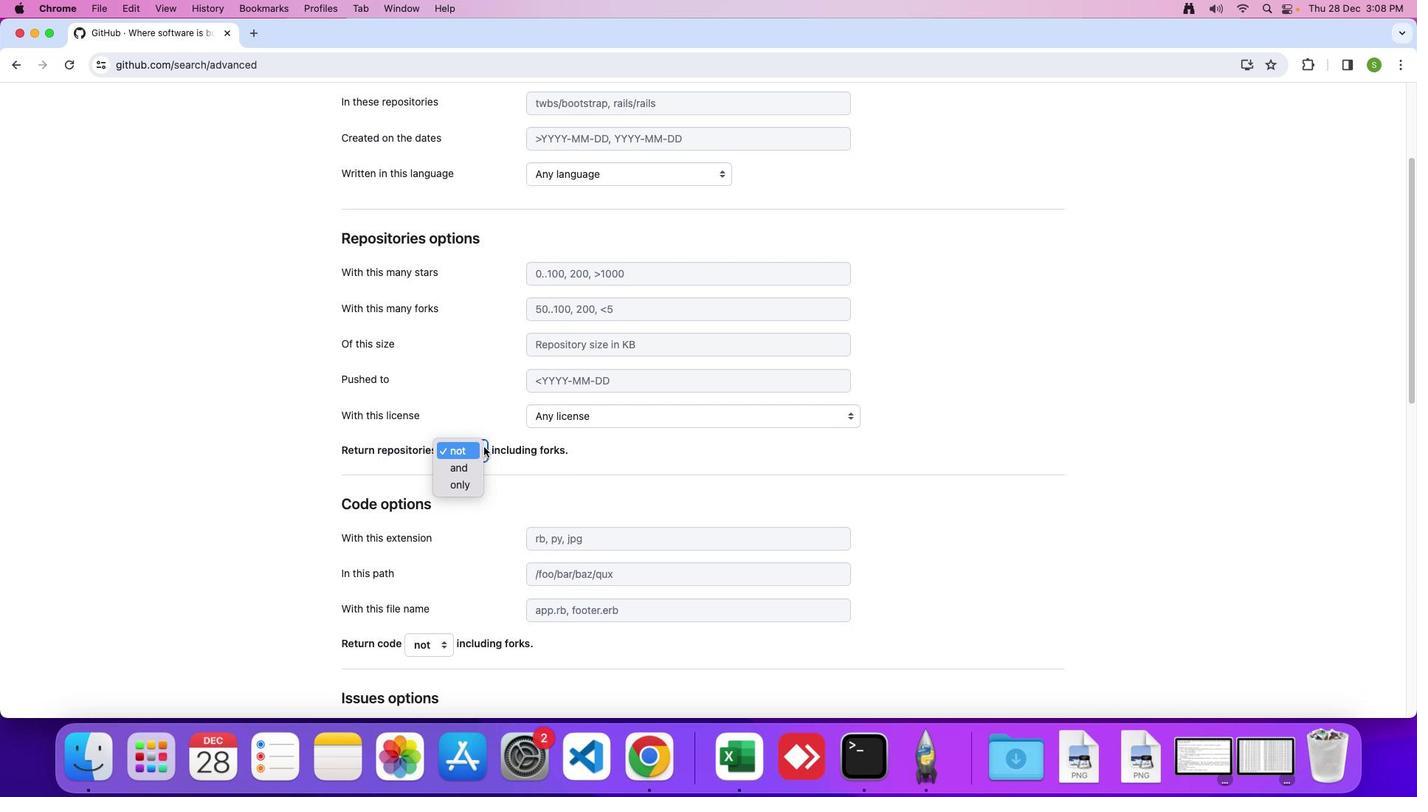 
Action: Mouse moved to (467, 451)
Screenshot: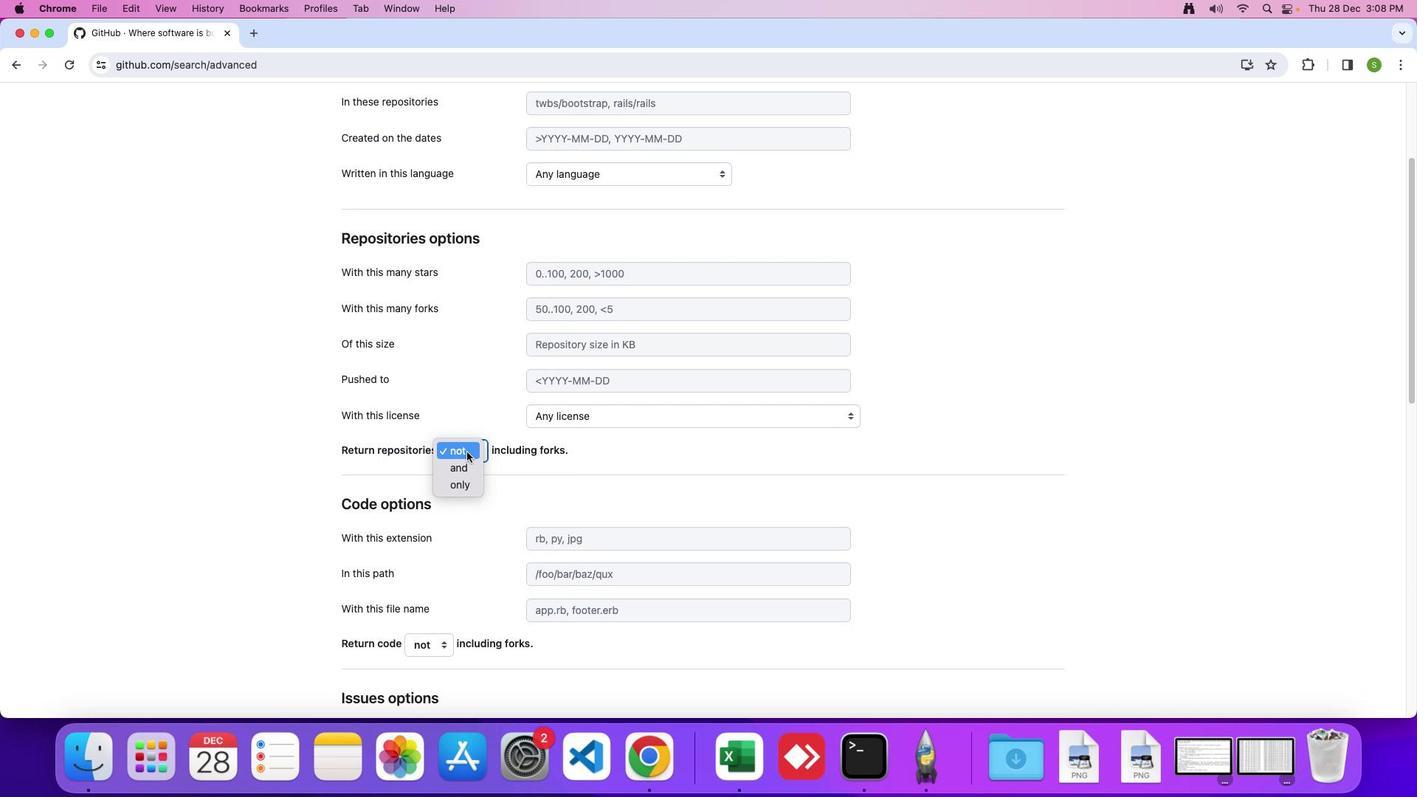 
Action: Mouse pressed left at (467, 451)
Screenshot: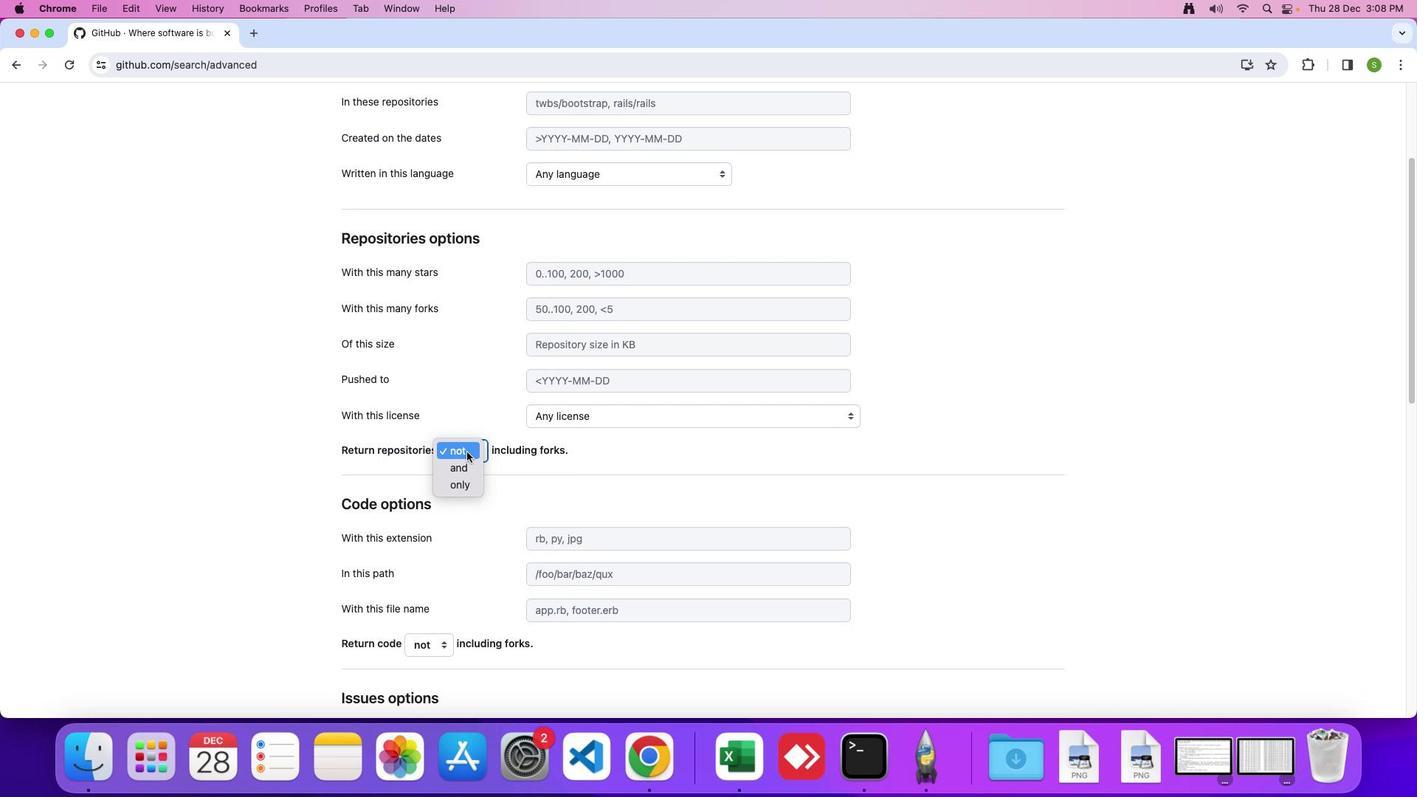 
Action: Mouse moved to (466, 452)
Screenshot: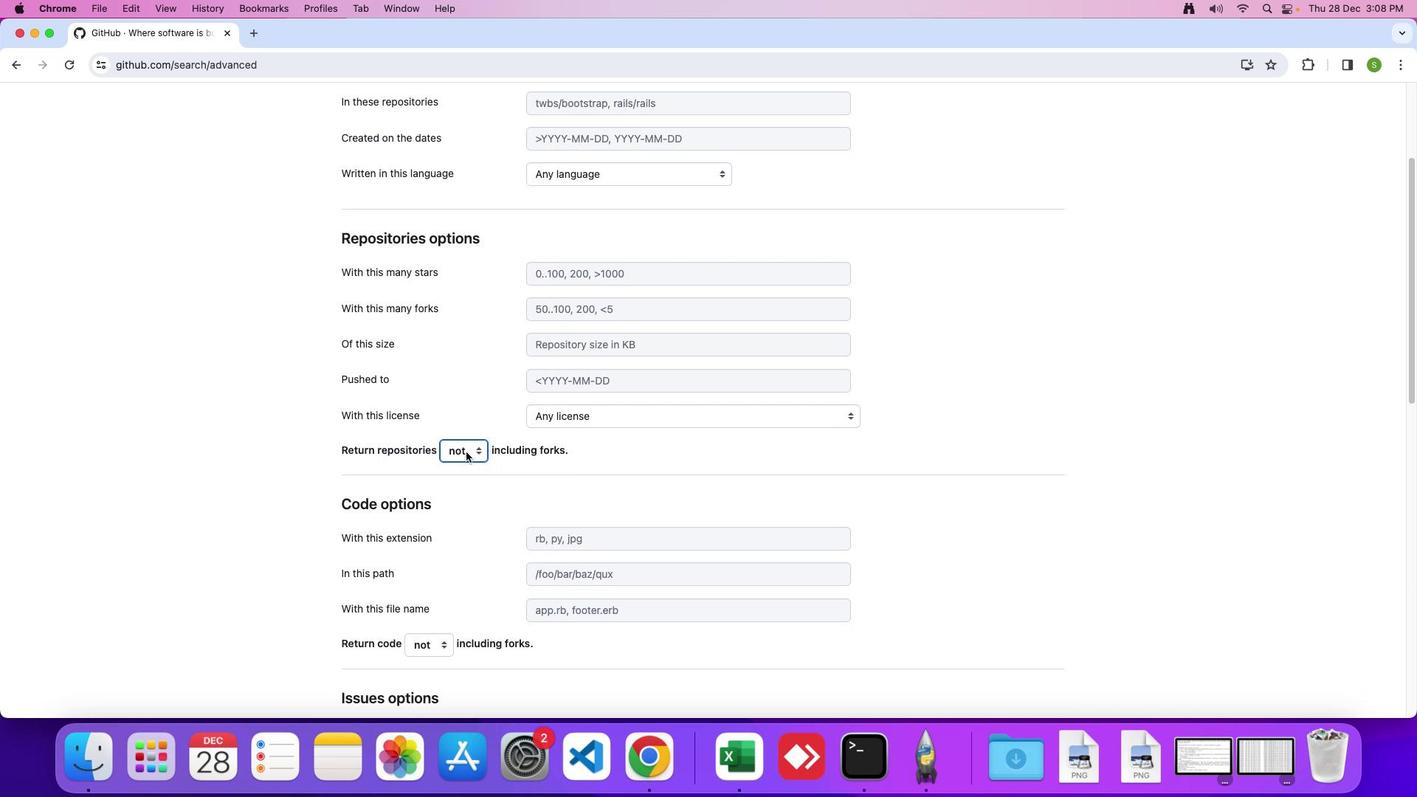 
Action: Key pressed Key.enter
Screenshot: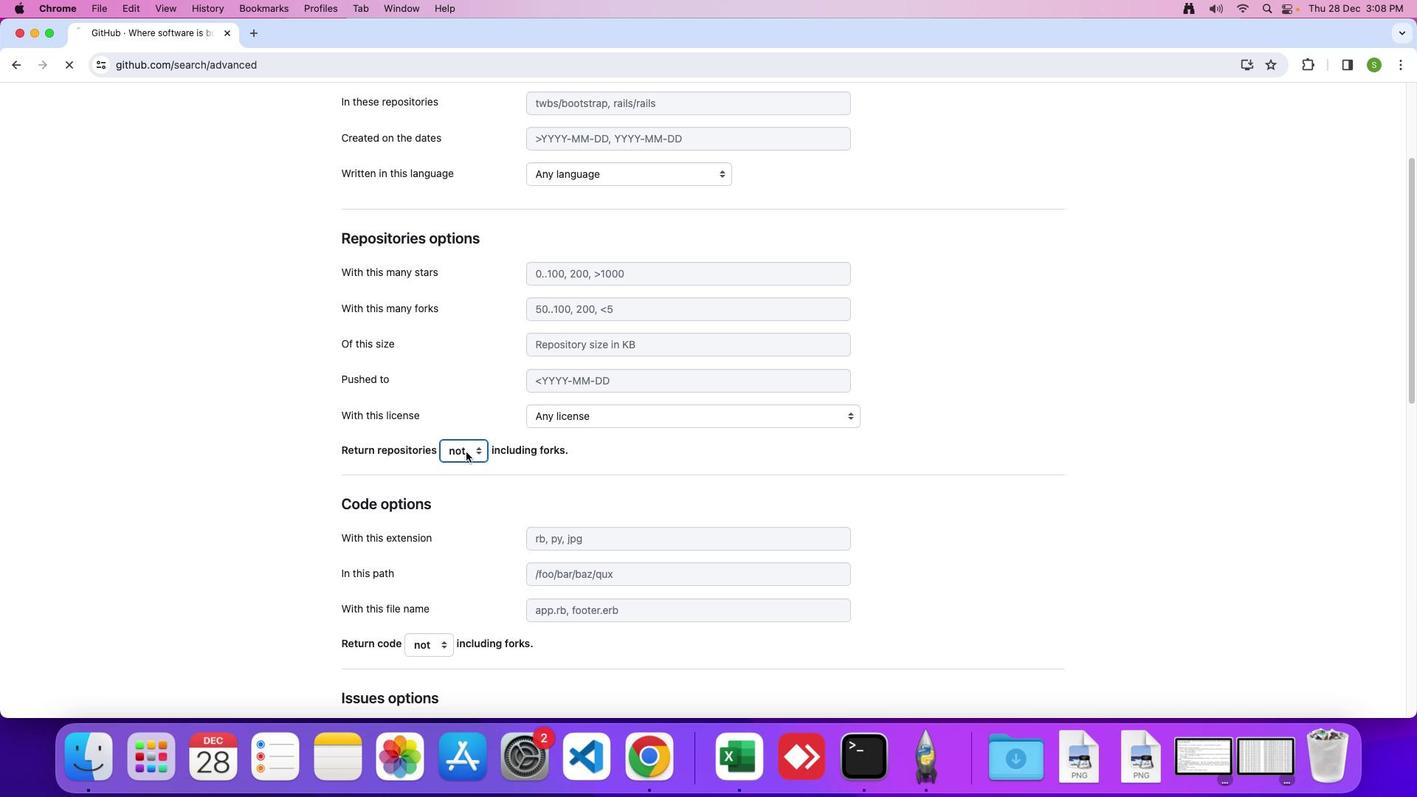
Action: Mouse moved to (467, 456)
Screenshot: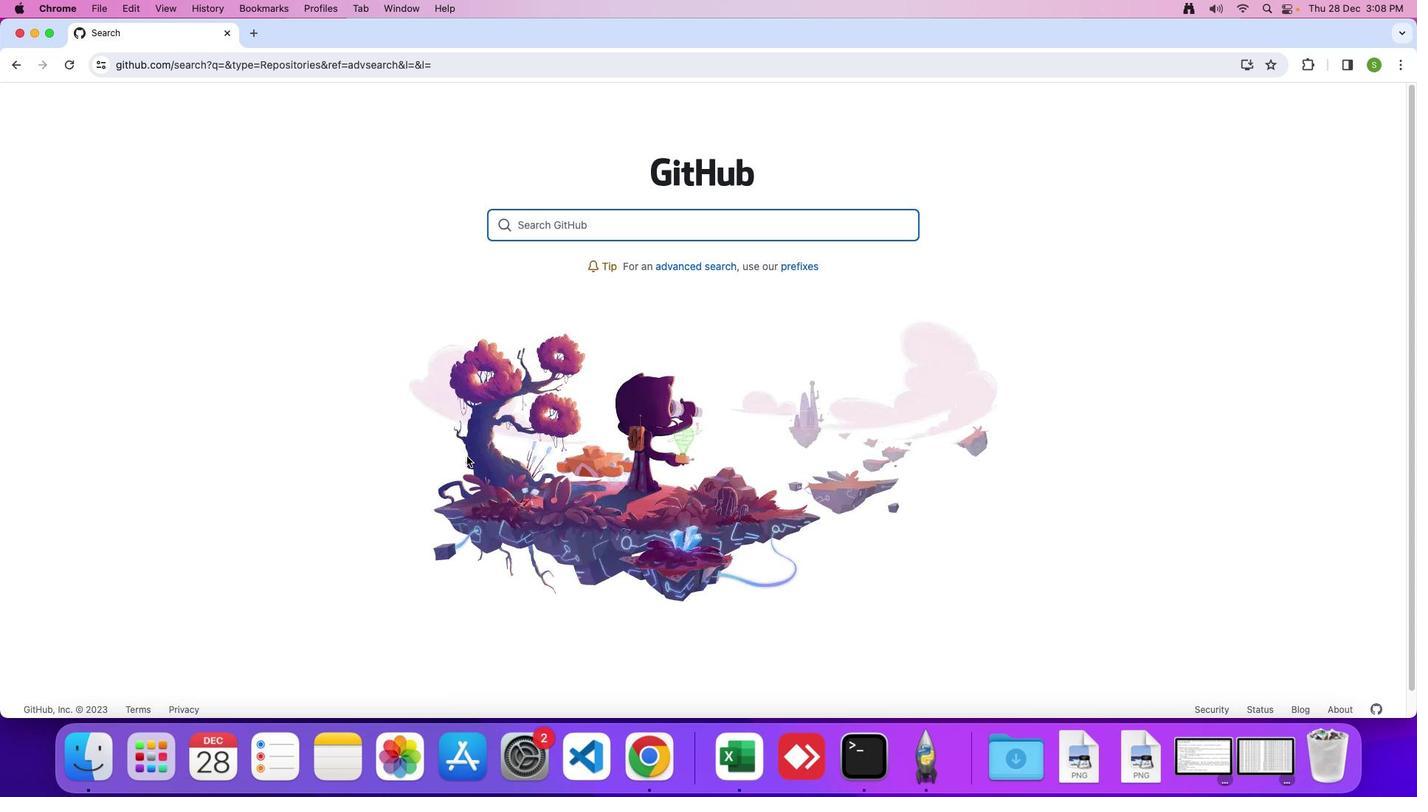 
